 Task: Find connections with filter location Gálvez with filter topic #coachingwith filter profile language Potuguese with filter current company Lupin with filter school BAGALKOT JOBS with filter industry Robotics Engineering with filter service category Commercial Insurance with filter keywords title Bellhop
Action: Mouse moved to (551, 112)
Screenshot: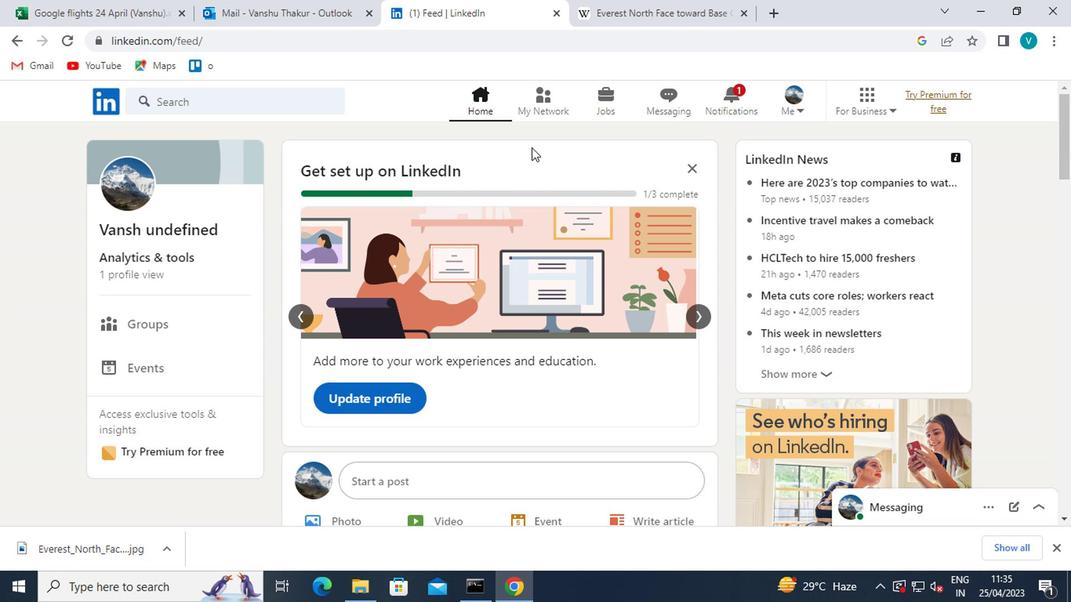 
Action: Mouse pressed left at (551, 112)
Screenshot: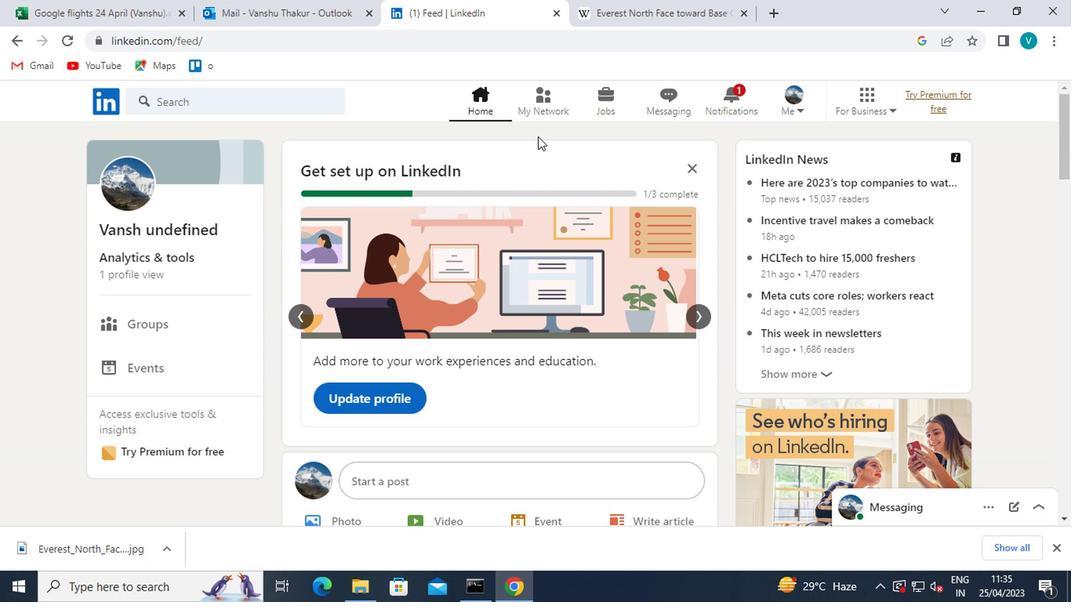 
Action: Mouse moved to (213, 181)
Screenshot: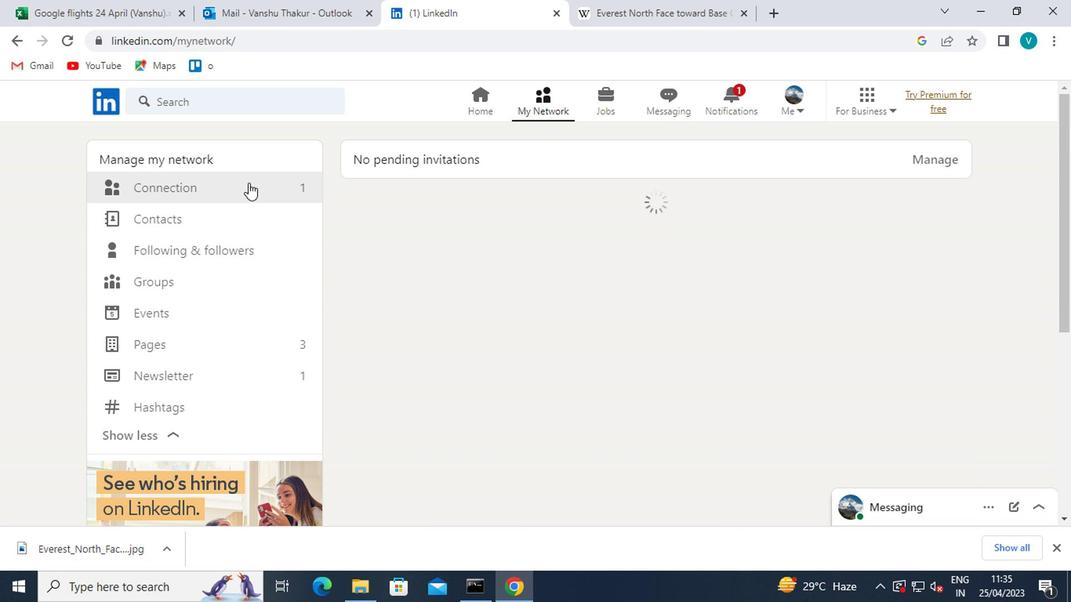 
Action: Mouse pressed left at (213, 181)
Screenshot: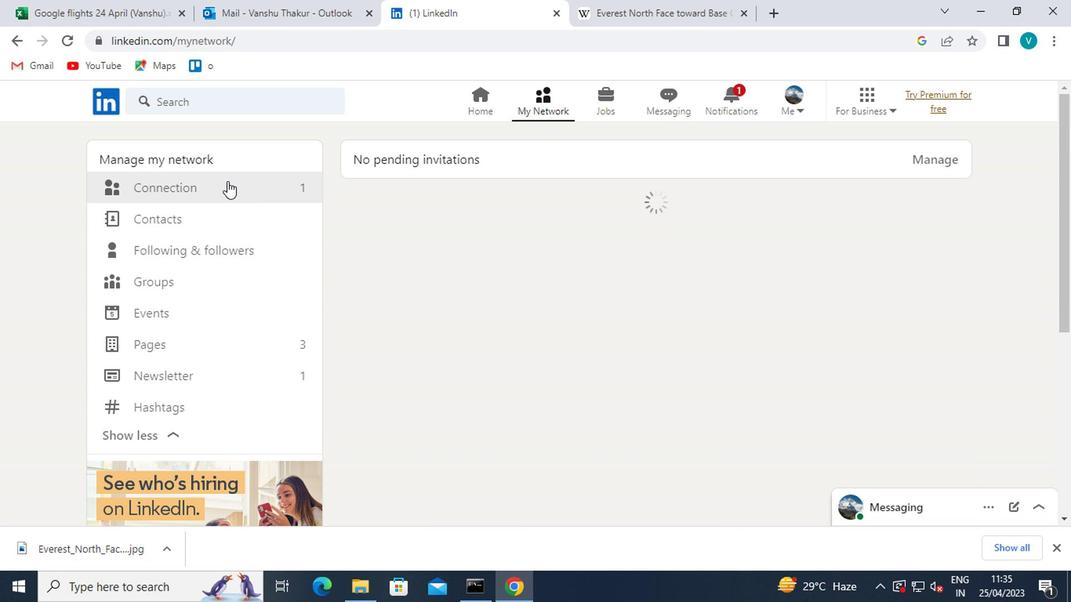 
Action: Mouse moved to (627, 200)
Screenshot: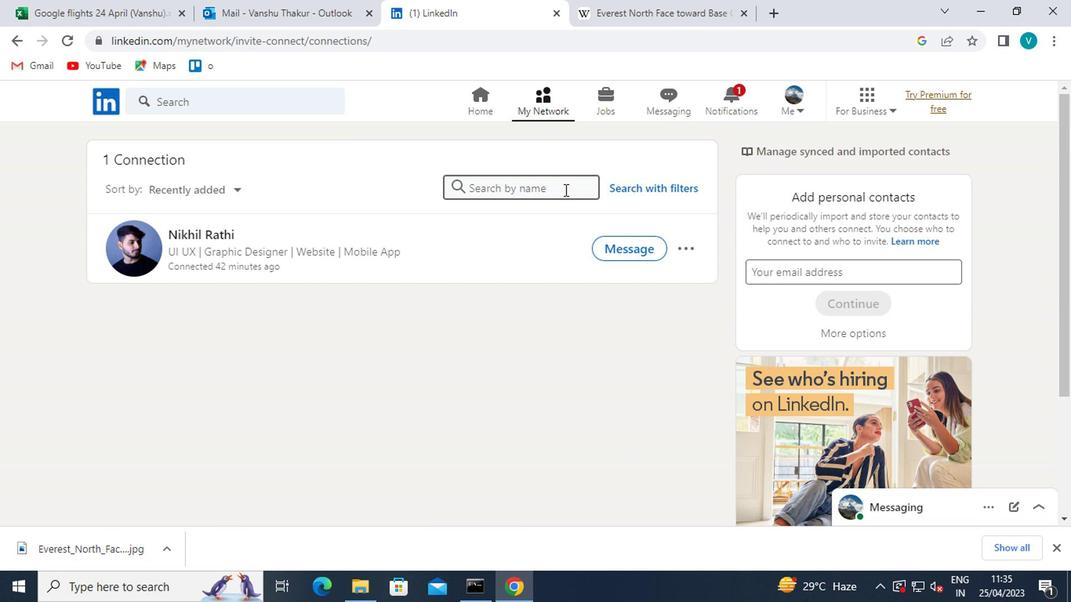 
Action: Mouse pressed left at (627, 200)
Screenshot: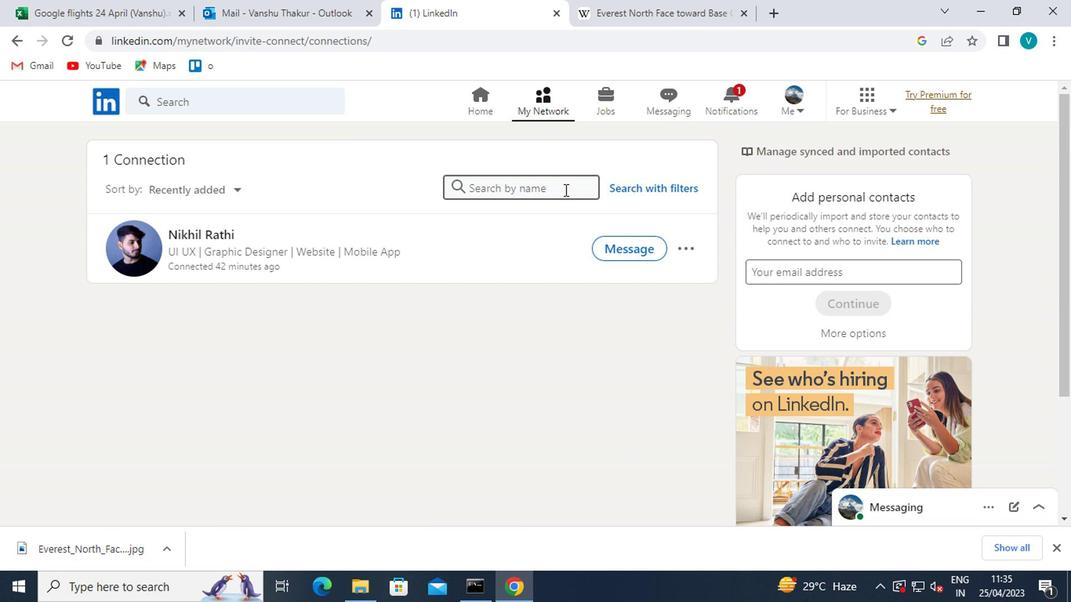 
Action: Mouse moved to (635, 194)
Screenshot: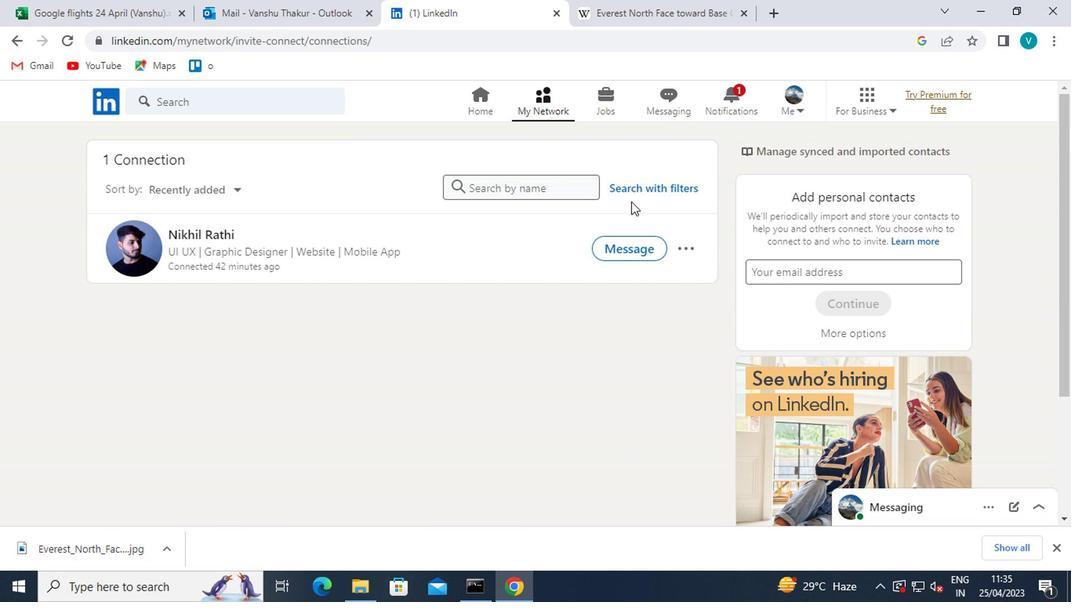 
Action: Mouse pressed left at (635, 194)
Screenshot: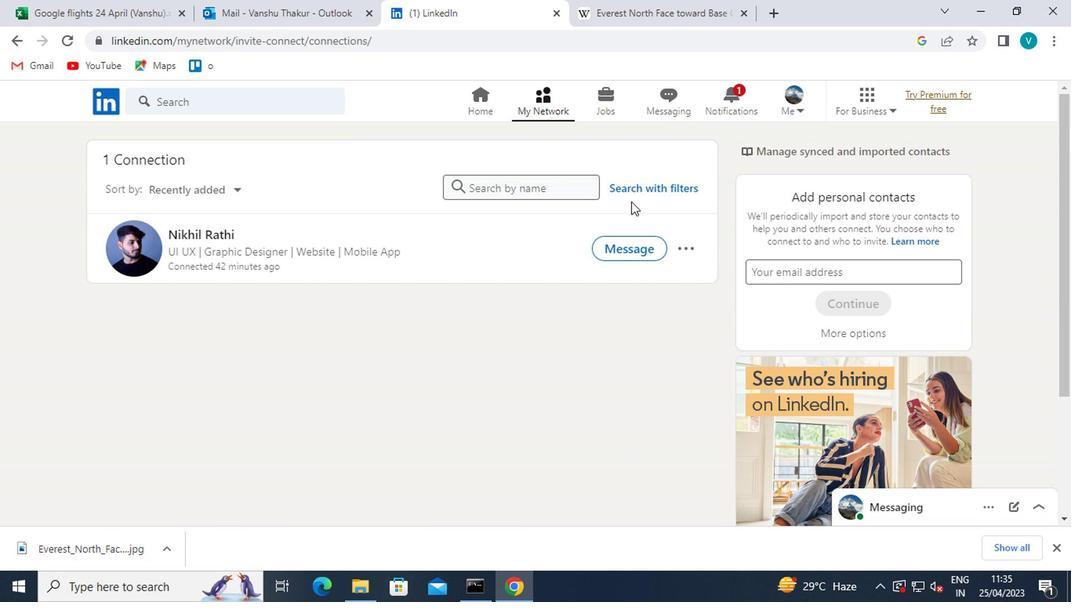 
Action: Mouse moved to (498, 135)
Screenshot: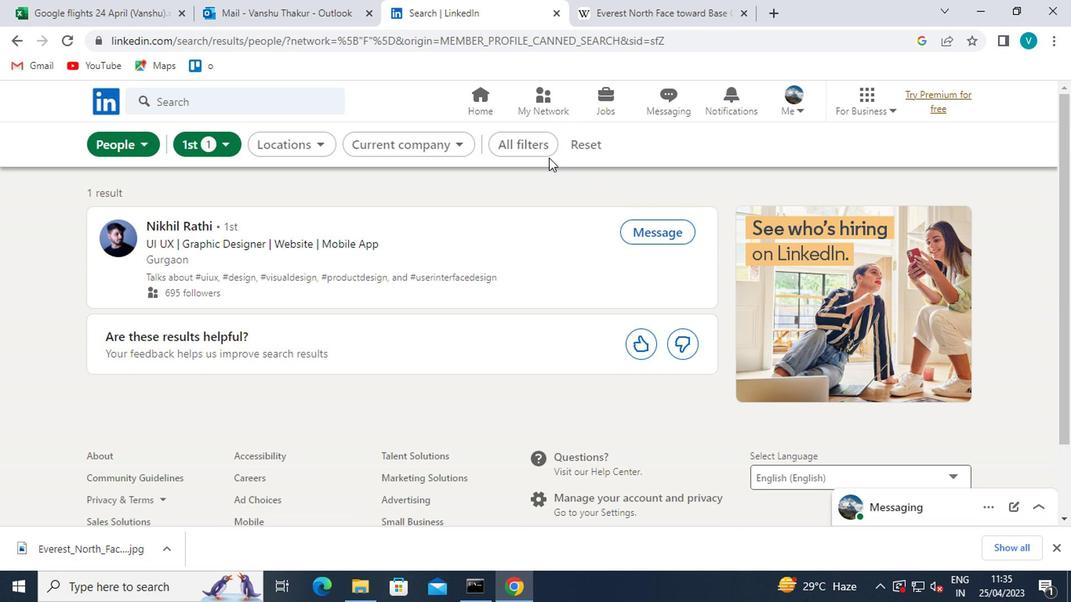 
Action: Mouse pressed left at (498, 135)
Screenshot: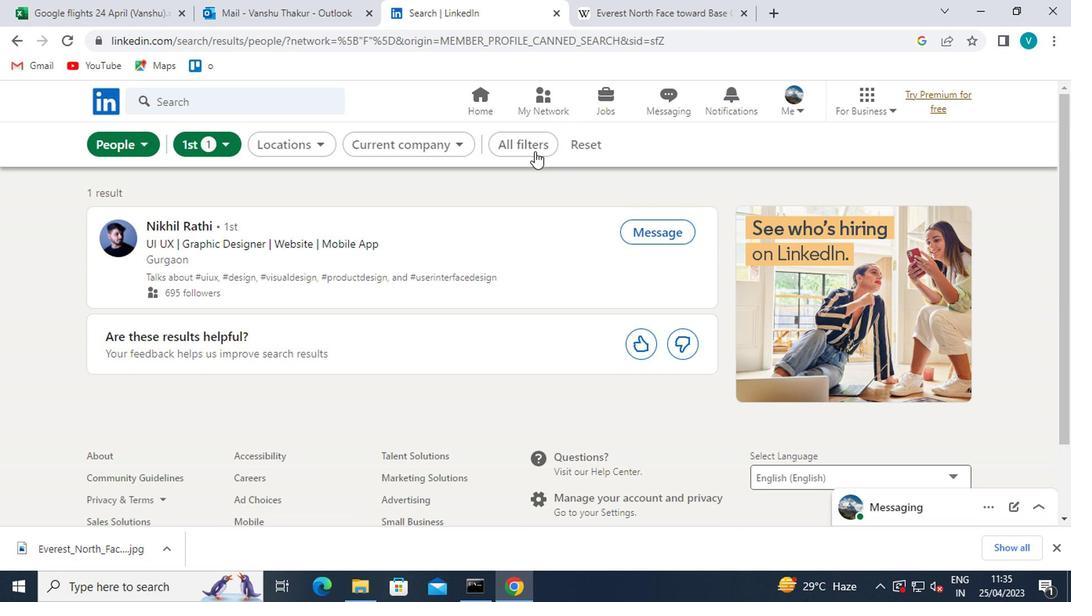 
Action: Mouse moved to (821, 375)
Screenshot: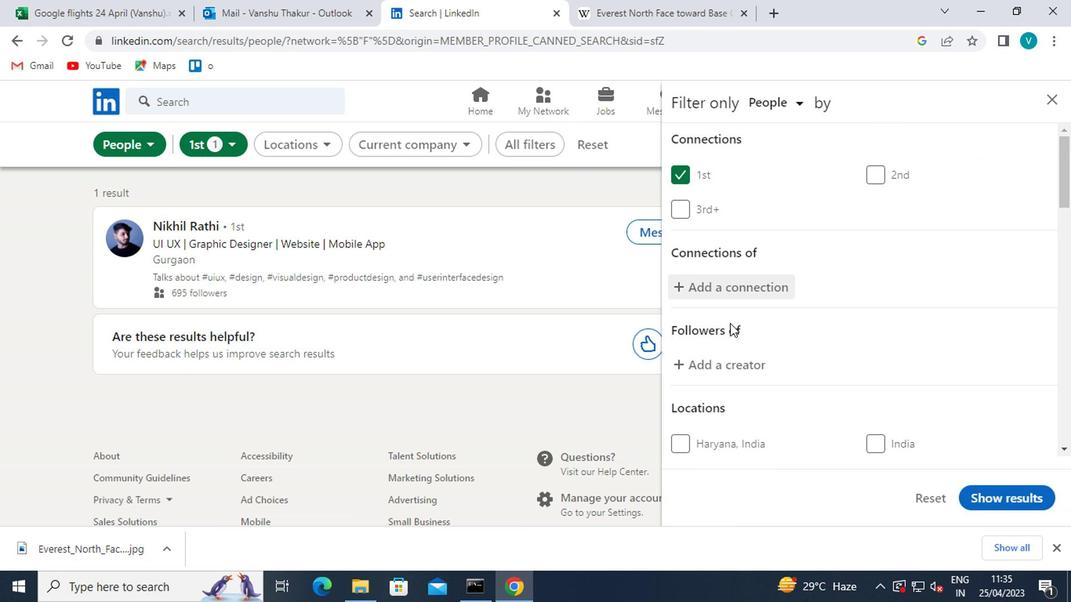 
Action: Mouse scrolled (821, 374) with delta (0, -1)
Screenshot: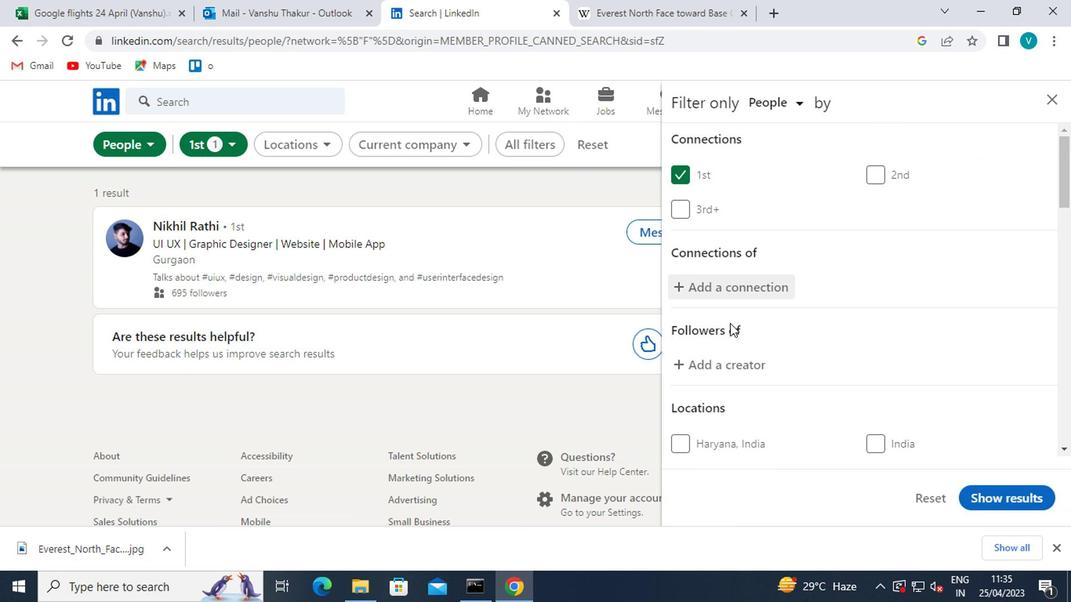 
Action: Mouse moved to (822, 376)
Screenshot: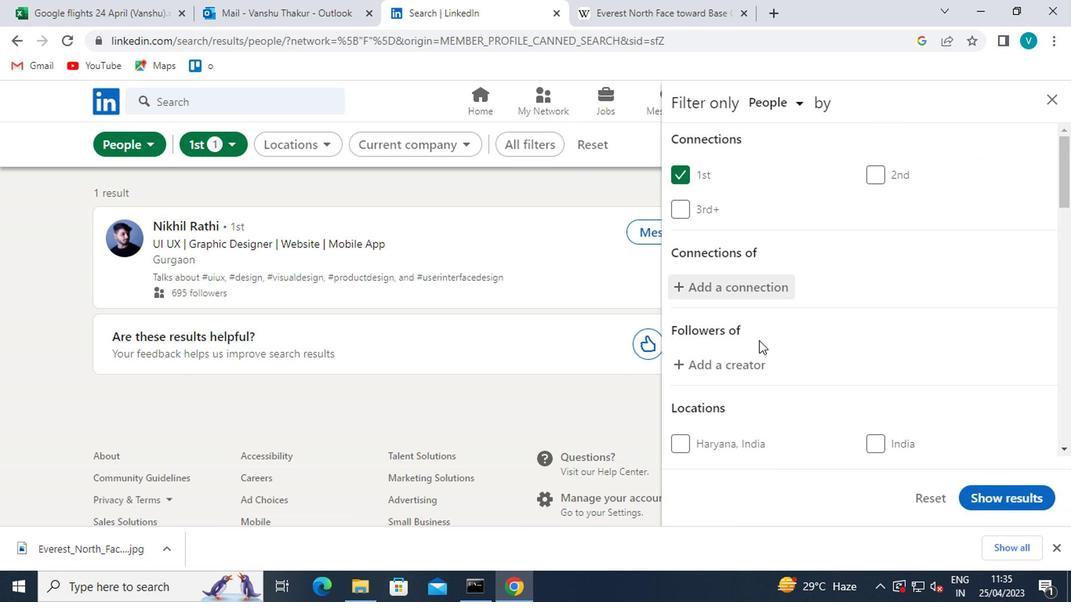 
Action: Mouse scrolled (822, 376) with delta (0, 0)
Screenshot: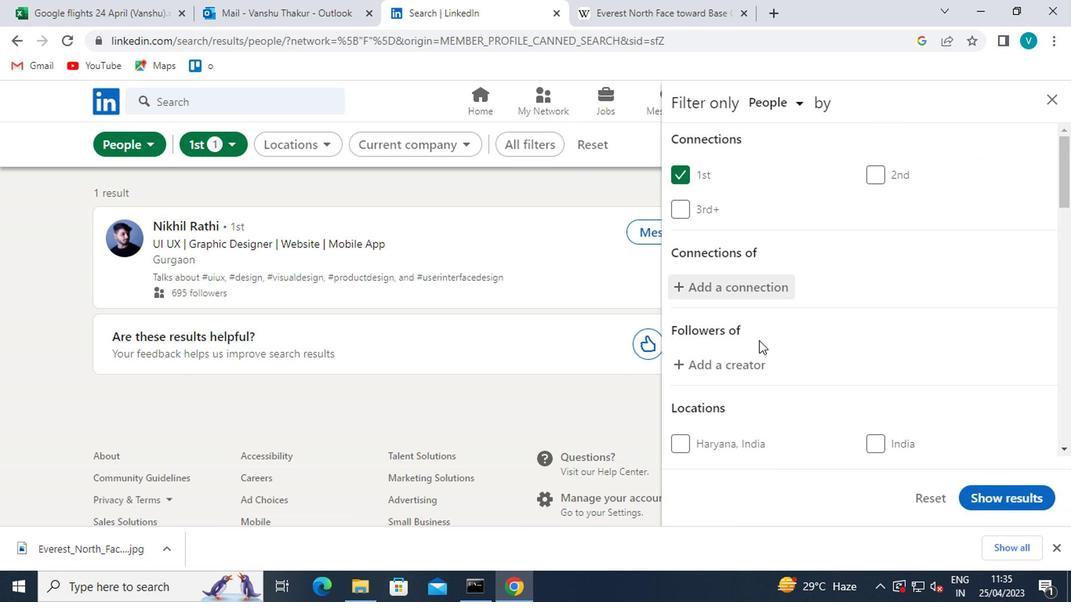 
Action: Mouse moved to (824, 378)
Screenshot: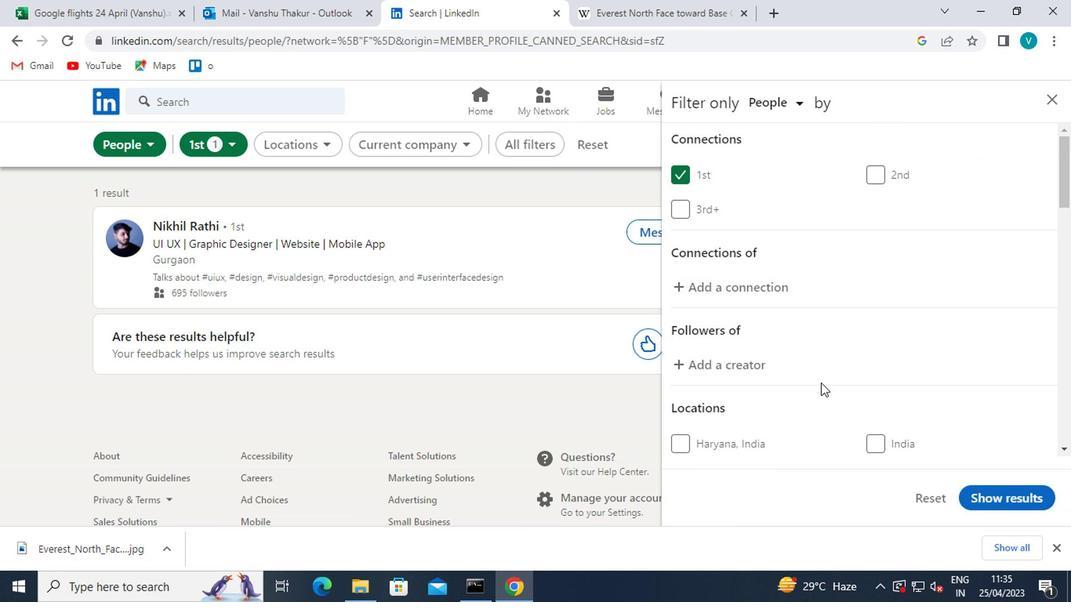 
Action: Mouse scrolled (824, 377) with delta (0, 0)
Screenshot: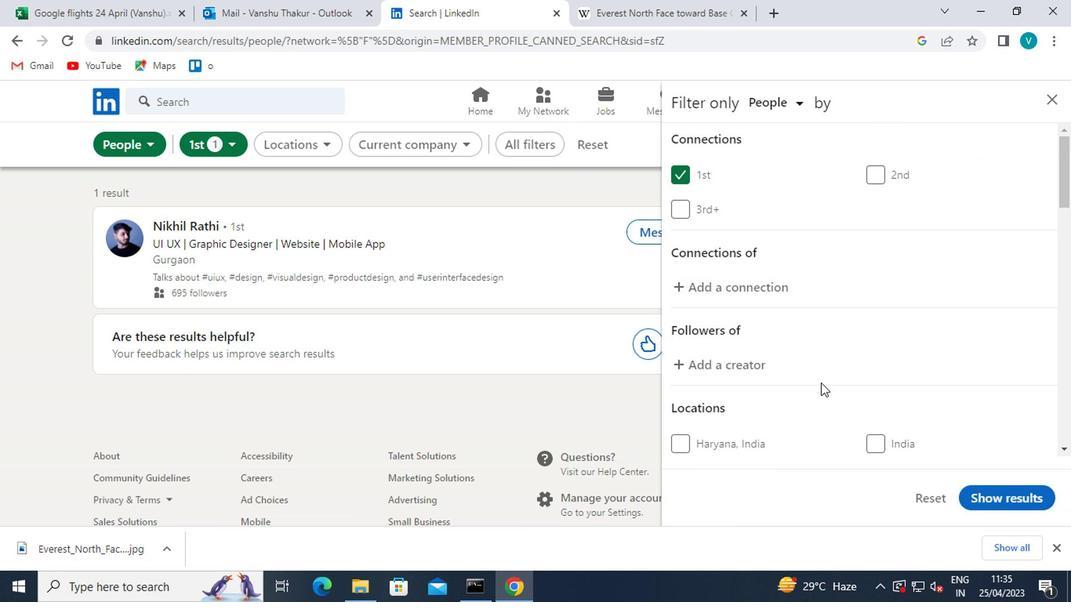 
Action: Mouse moved to (718, 273)
Screenshot: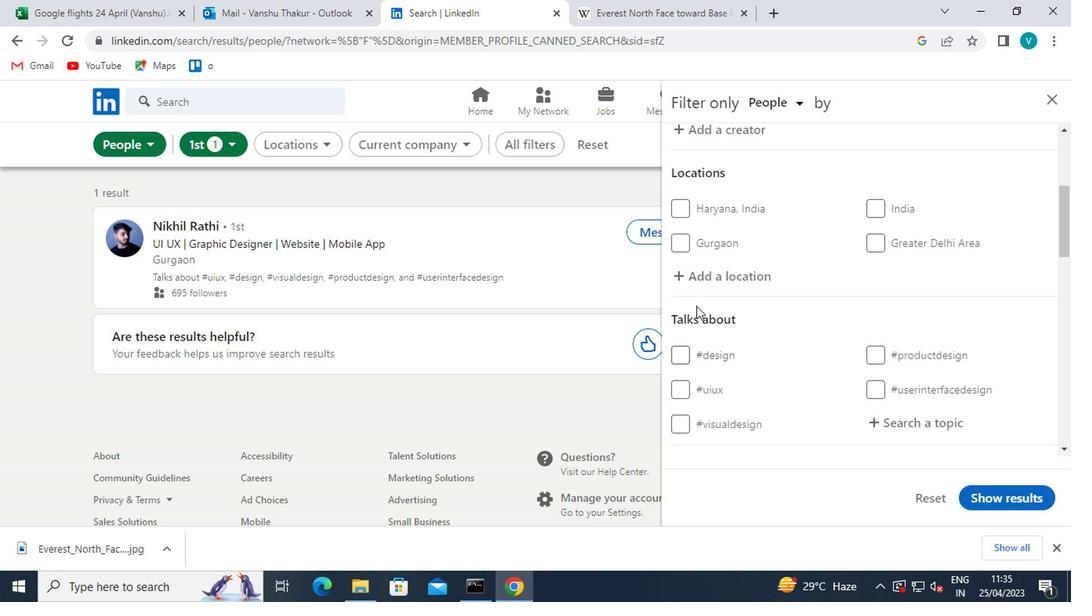 
Action: Mouse pressed left at (718, 273)
Screenshot: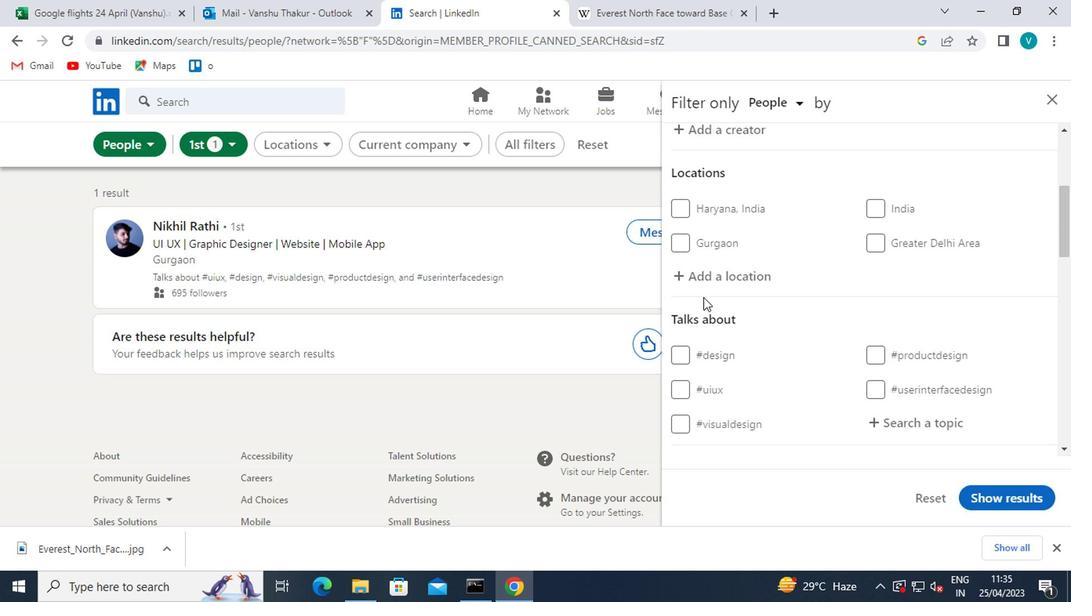 
Action: Mouse moved to (694, 258)
Screenshot: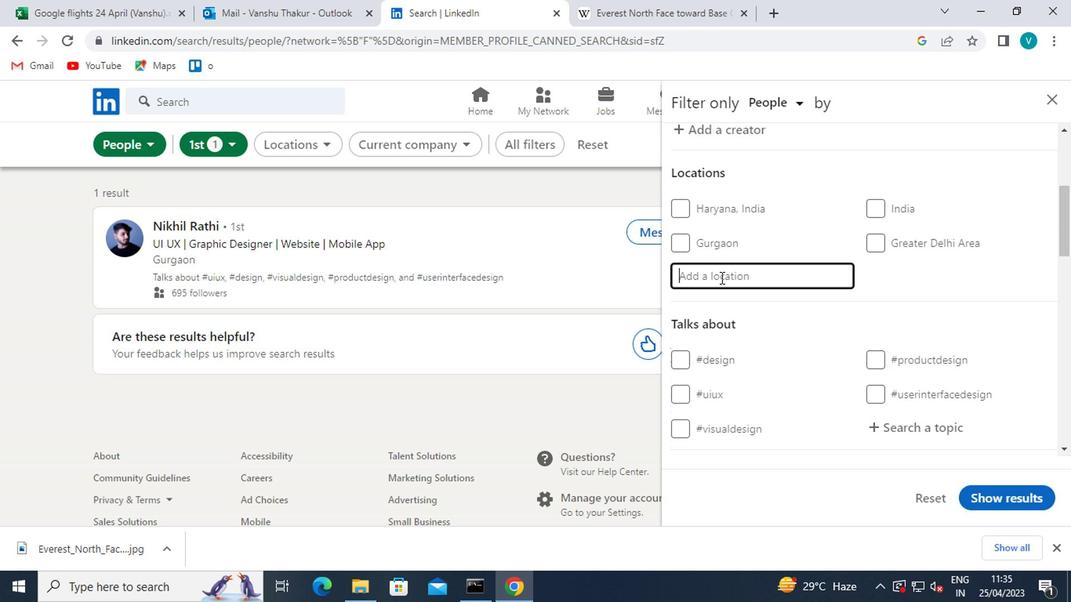 
Action: Key pressed <Key.shift>GALVEZ
Screenshot: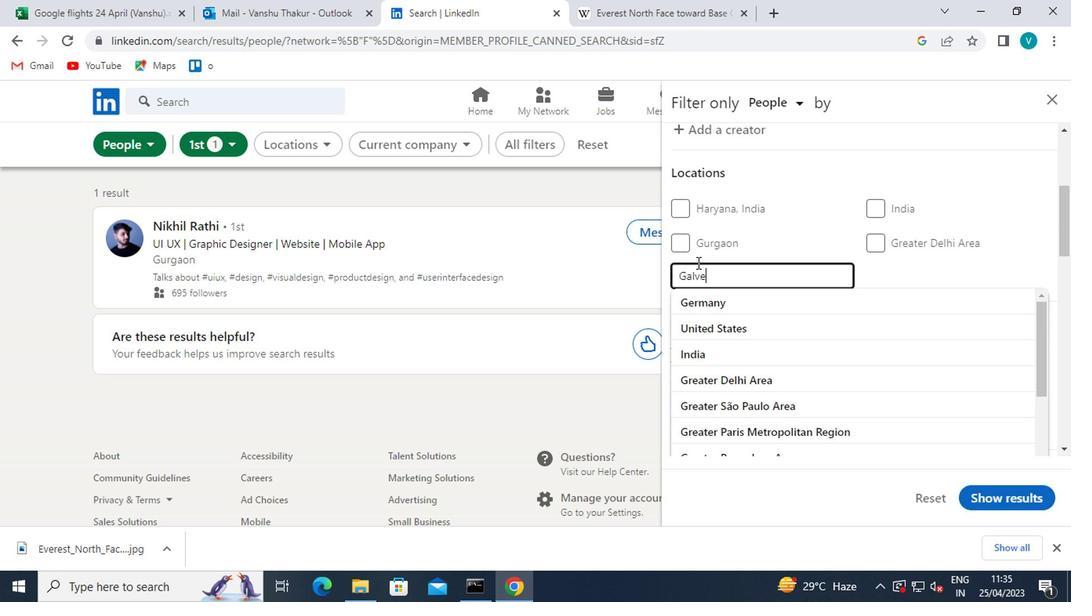
Action: Mouse moved to (755, 321)
Screenshot: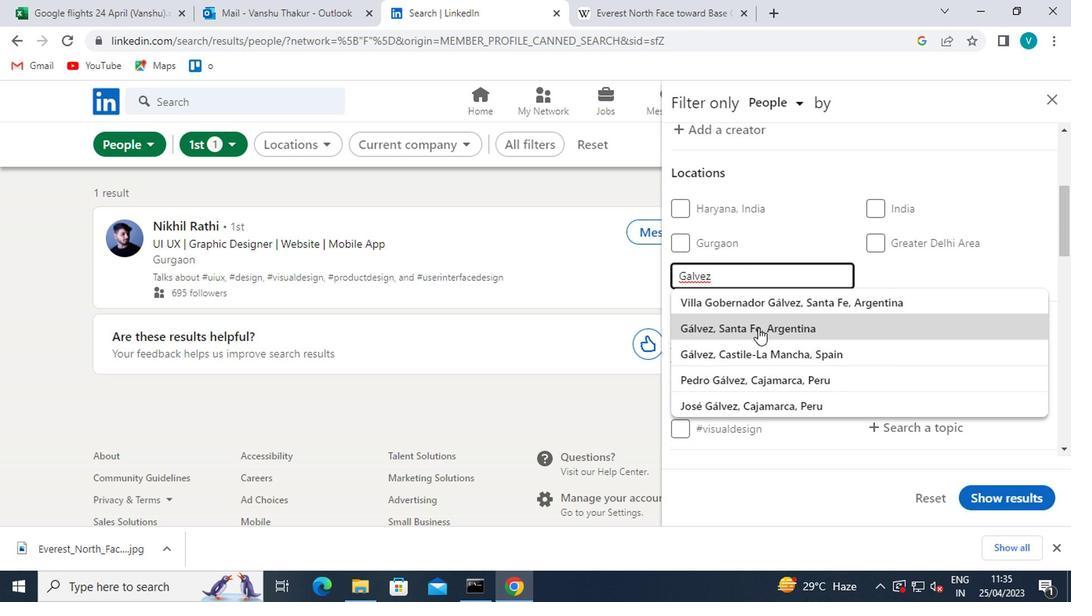 
Action: Mouse pressed left at (755, 321)
Screenshot: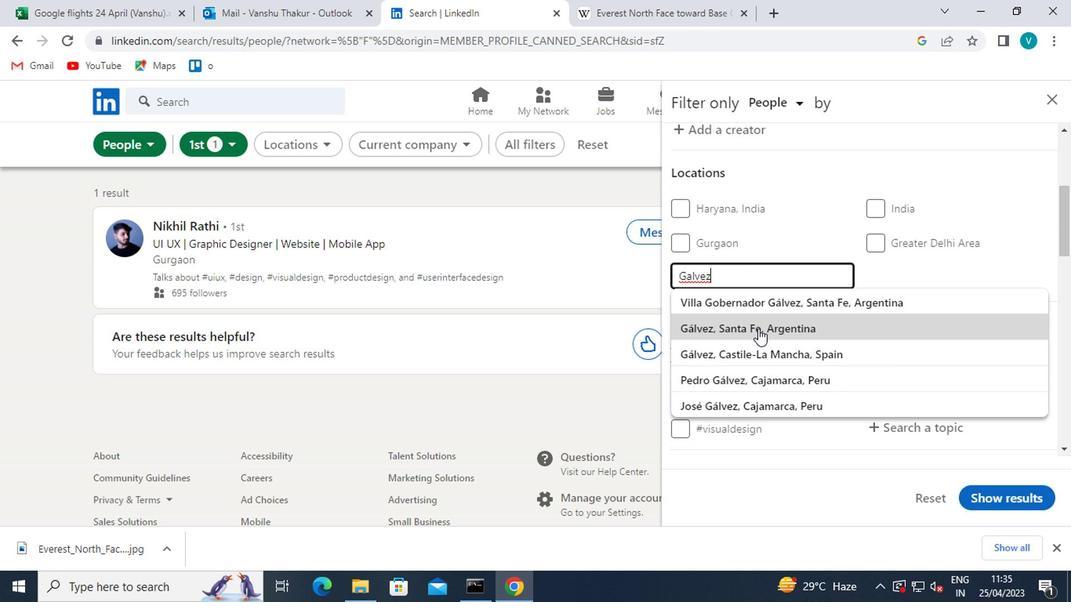 
Action: Mouse moved to (830, 334)
Screenshot: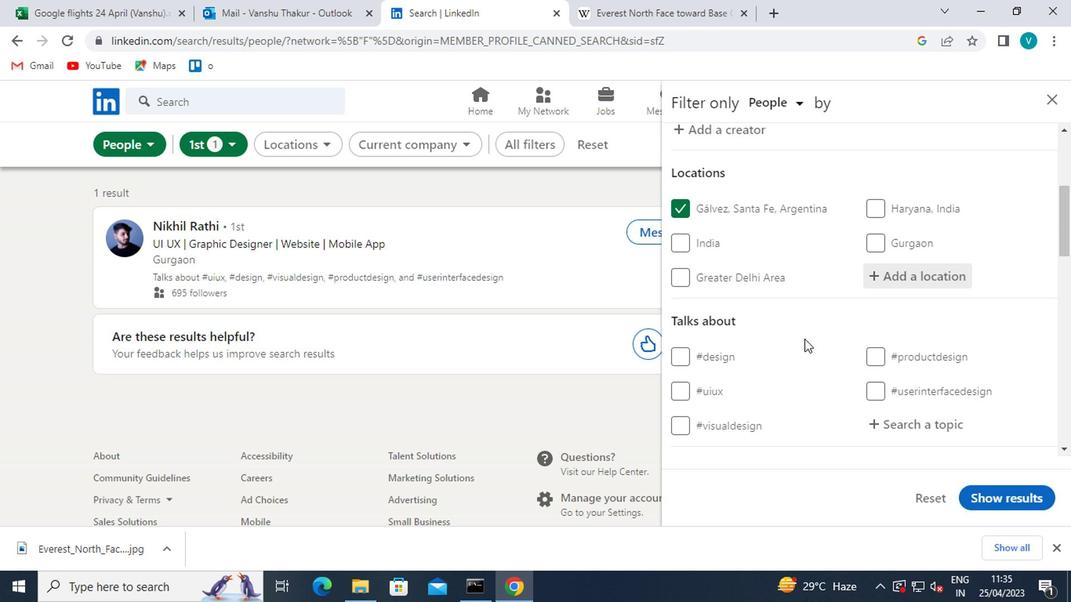
Action: Mouse scrolled (830, 333) with delta (0, 0)
Screenshot: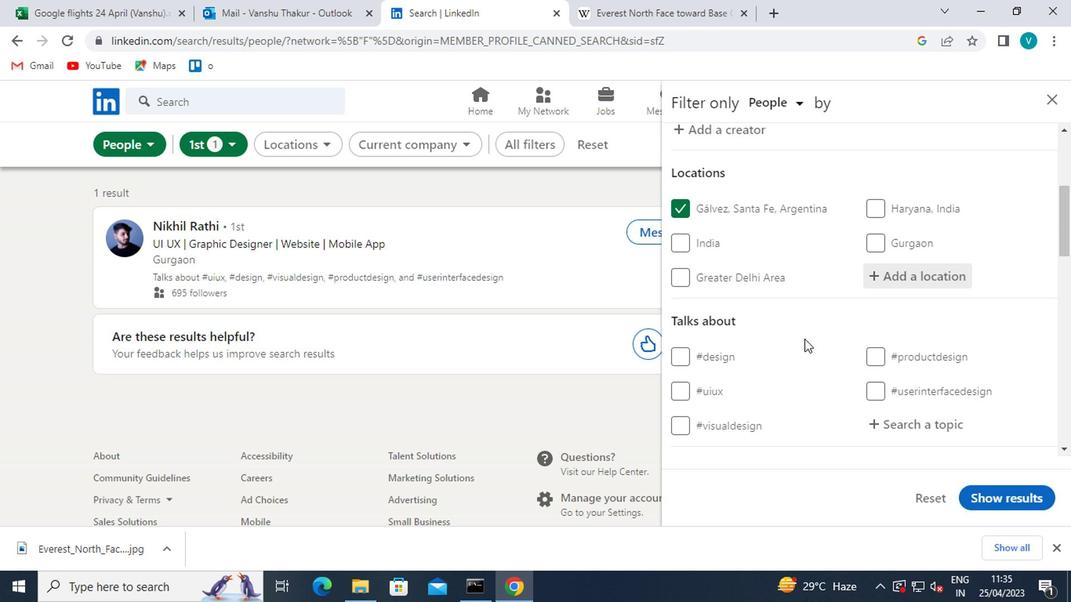 
Action: Mouse moved to (830, 334)
Screenshot: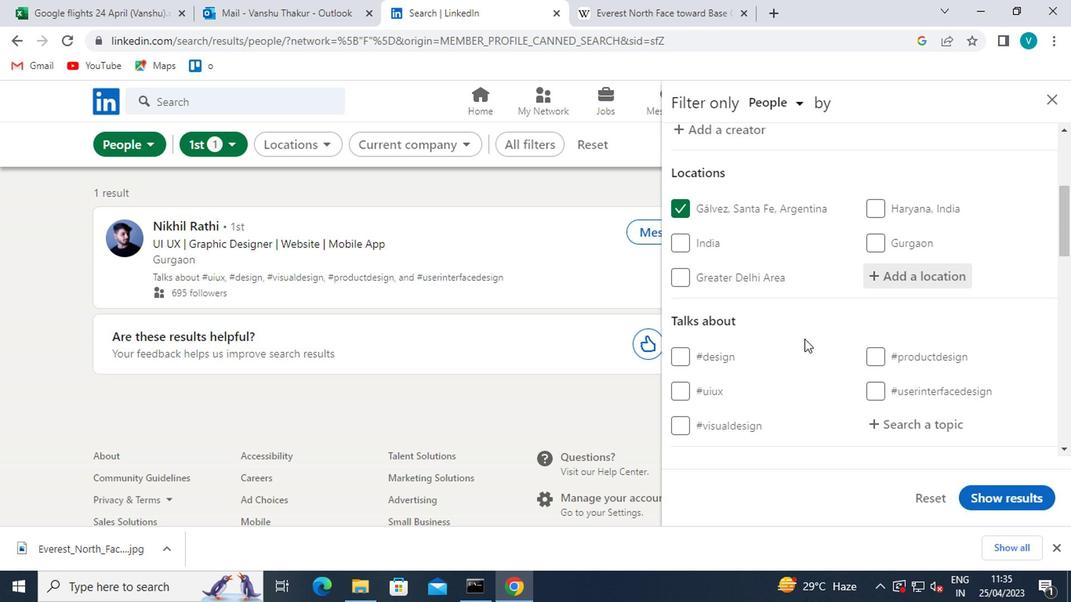 
Action: Mouse scrolled (830, 333) with delta (0, 0)
Screenshot: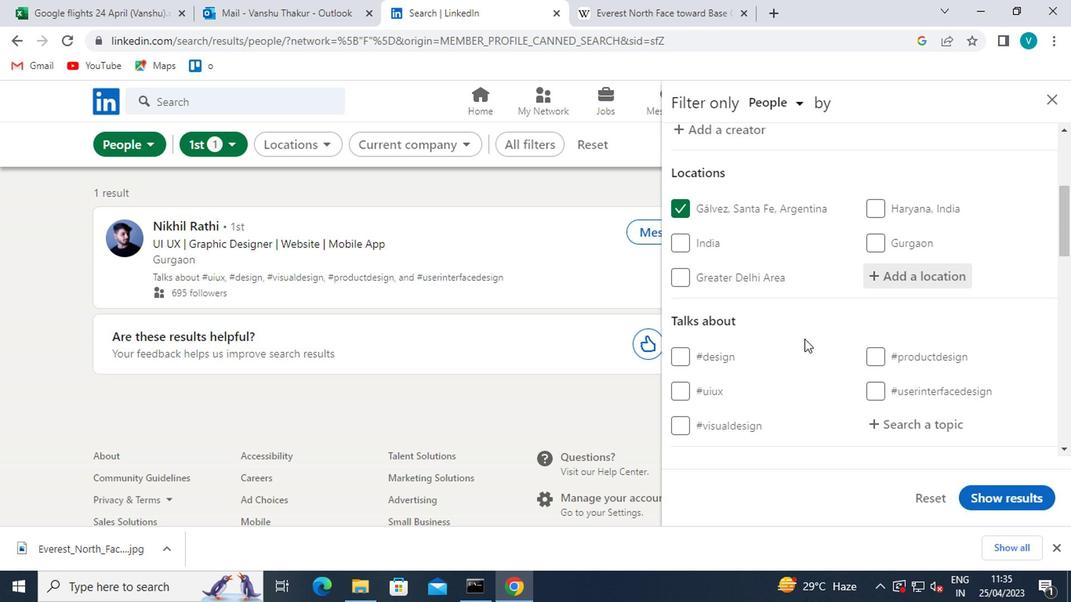 
Action: Mouse moved to (922, 271)
Screenshot: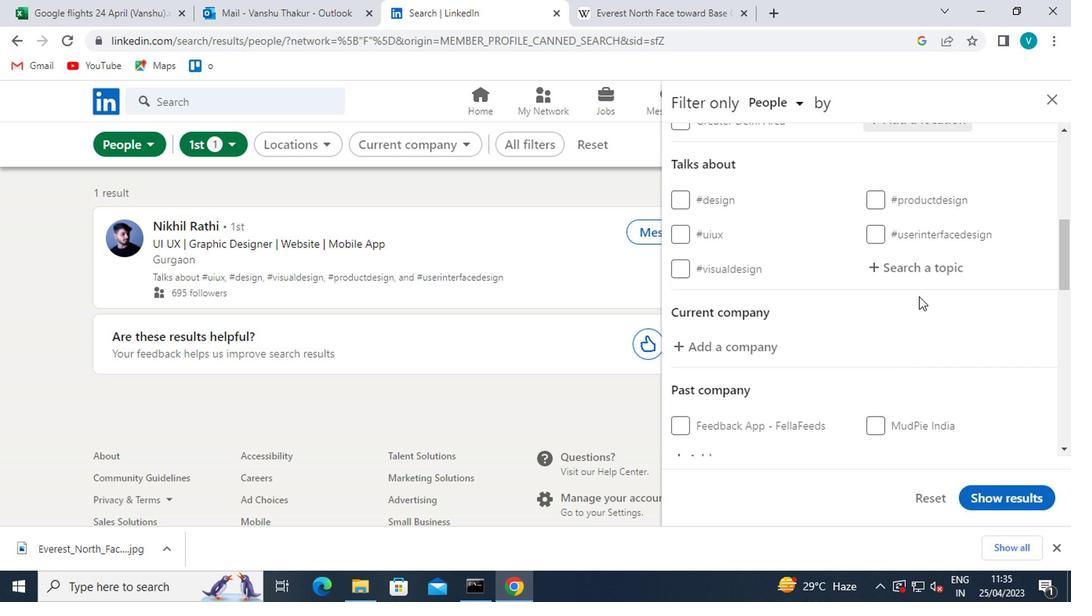 
Action: Mouse pressed left at (922, 271)
Screenshot: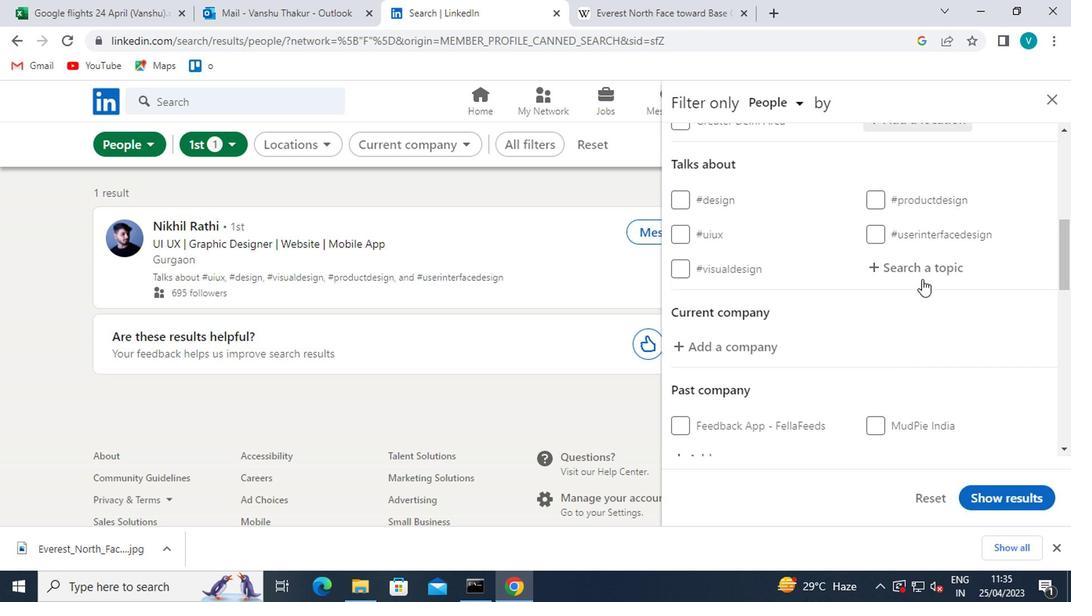 
Action: Key pressed <Key.shift>#COACHINGWITH
Screenshot: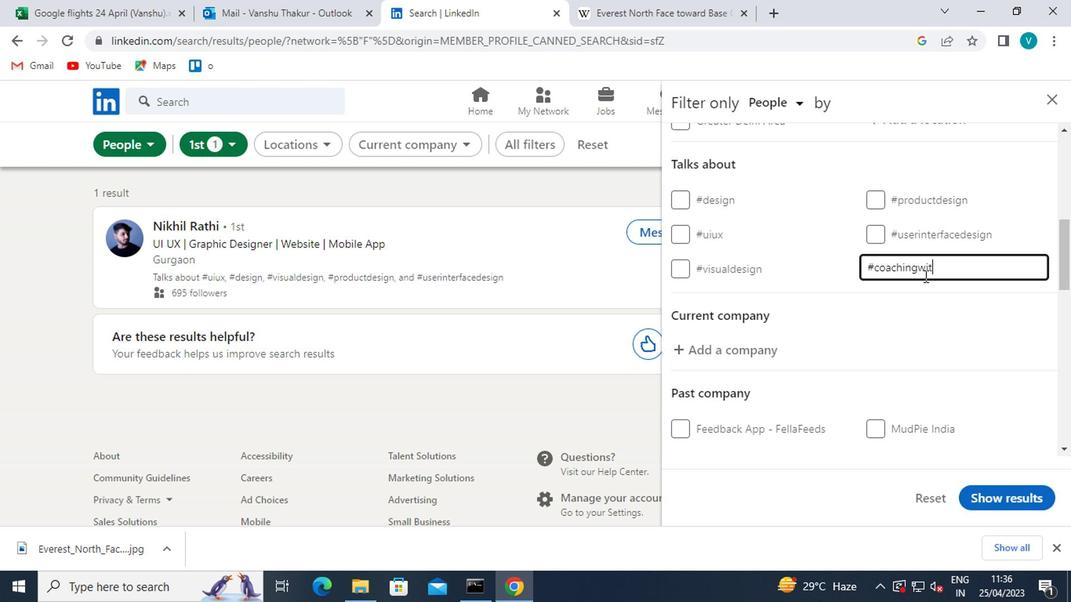 
Action: Mouse moved to (932, 302)
Screenshot: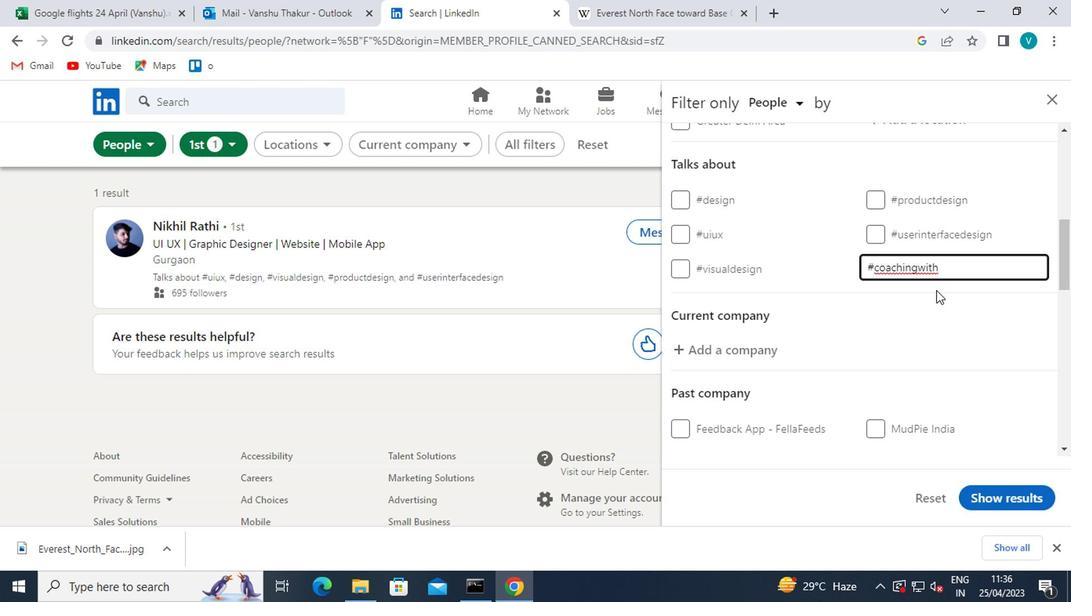 
Action: Mouse pressed left at (932, 302)
Screenshot: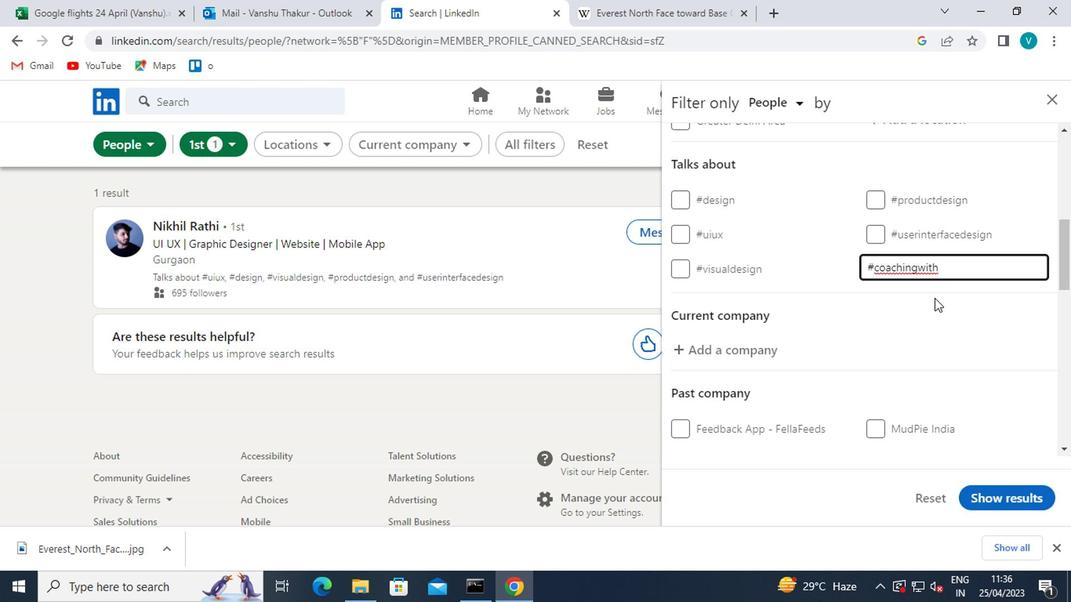 
Action: Mouse moved to (930, 304)
Screenshot: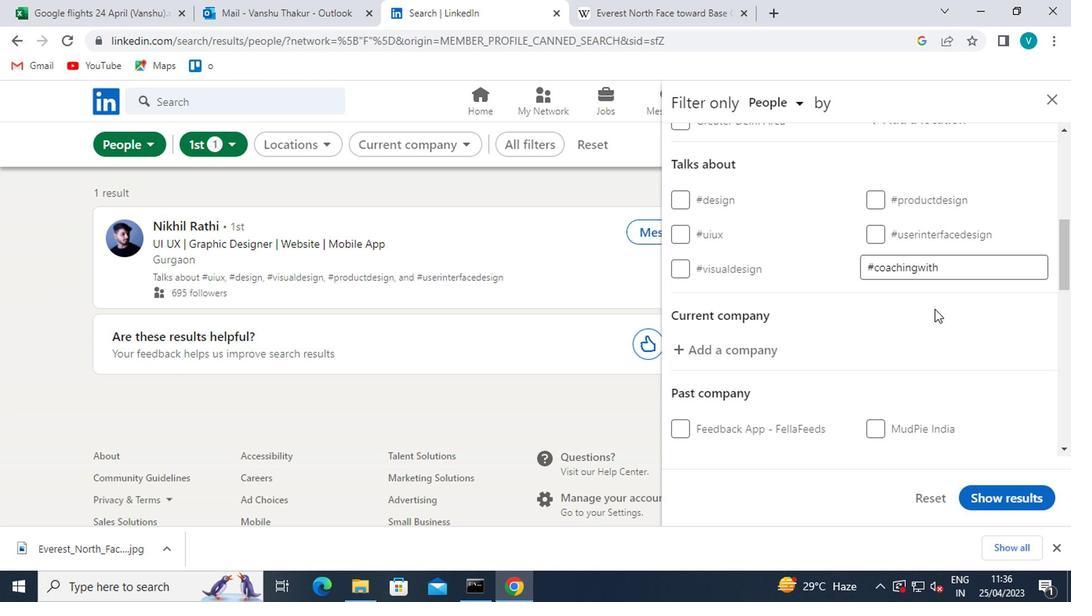 
Action: Mouse scrolled (930, 303) with delta (0, -1)
Screenshot: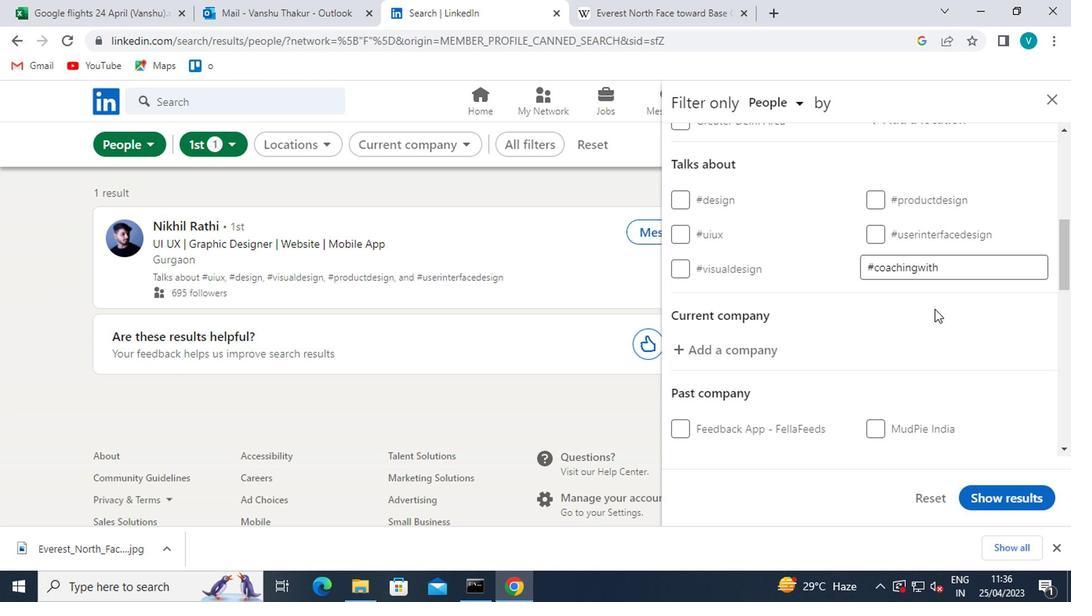 
Action: Mouse moved to (912, 307)
Screenshot: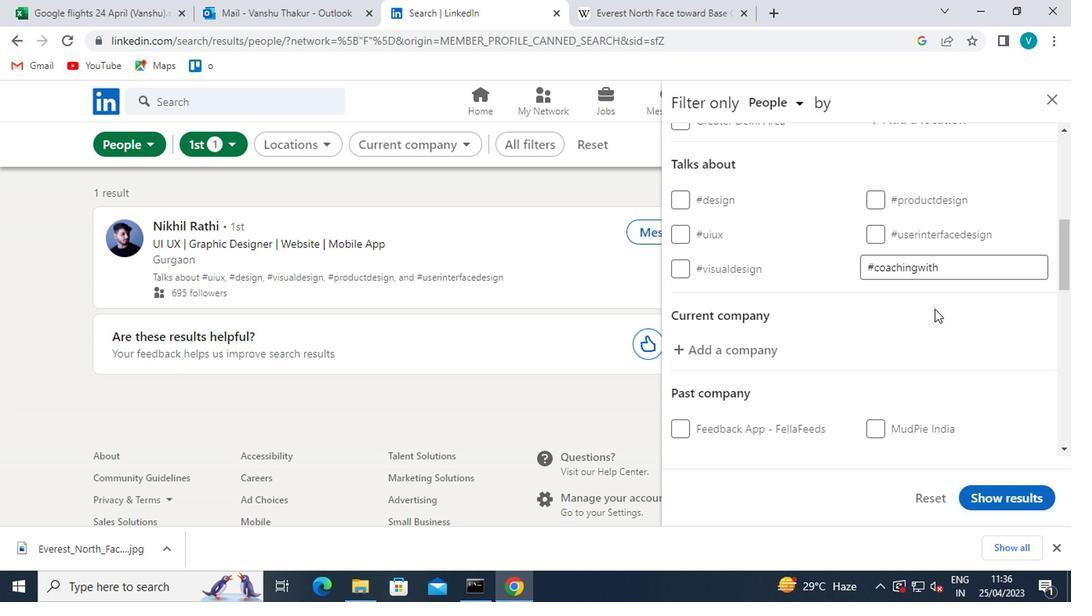 
Action: Mouse scrolled (912, 306) with delta (0, 0)
Screenshot: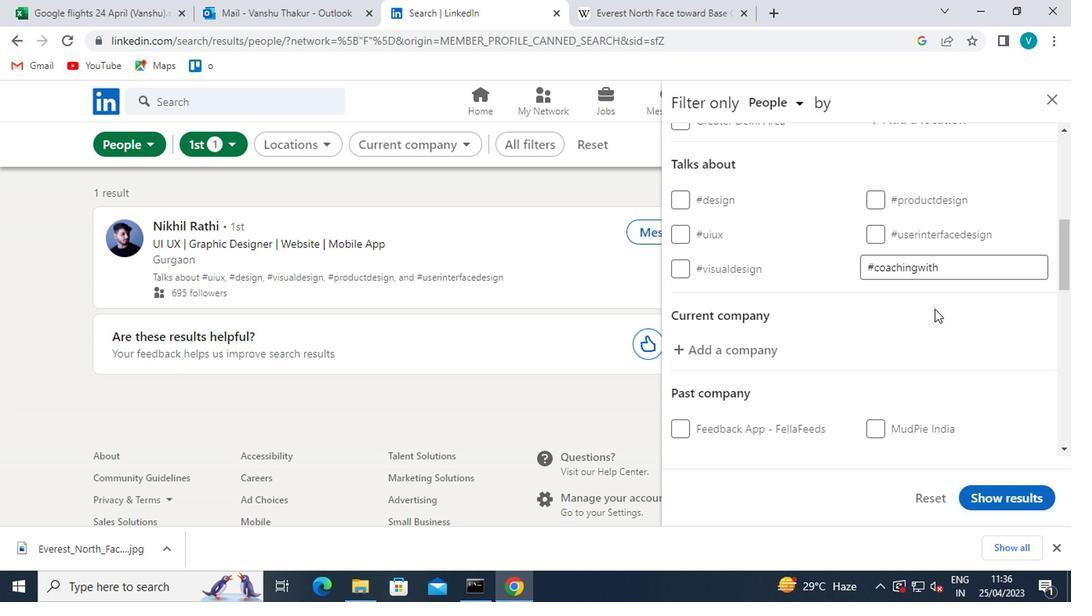 
Action: Mouse moved to (846, 317)
Screenshot: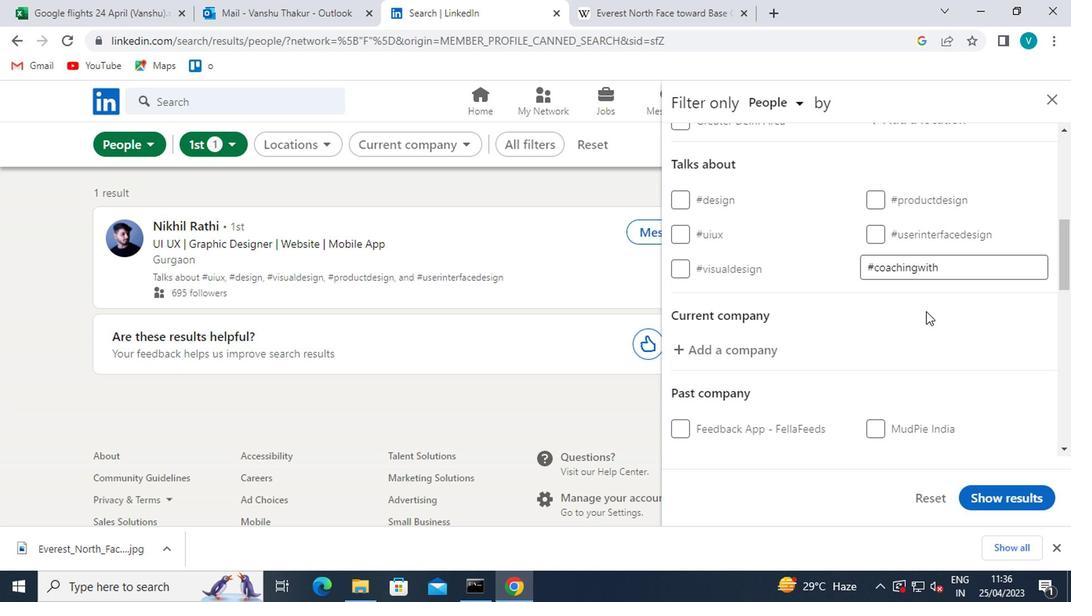 
Action: Mouse scrolled (846, 316) with delta (0, -1)
Screenshot: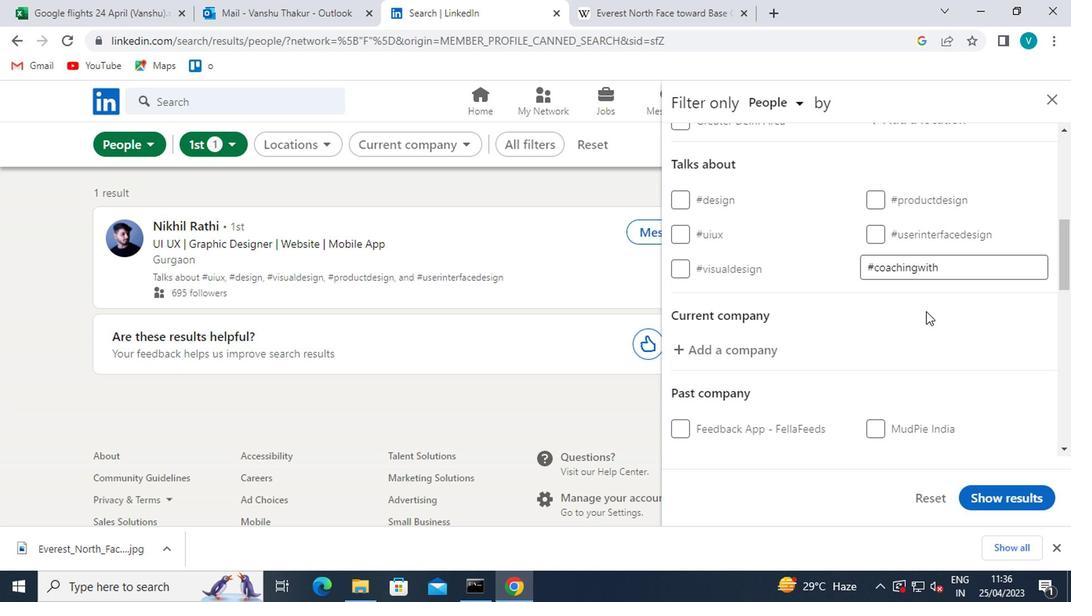 
Action: Mouse moved to (832, 320)
Screenshot: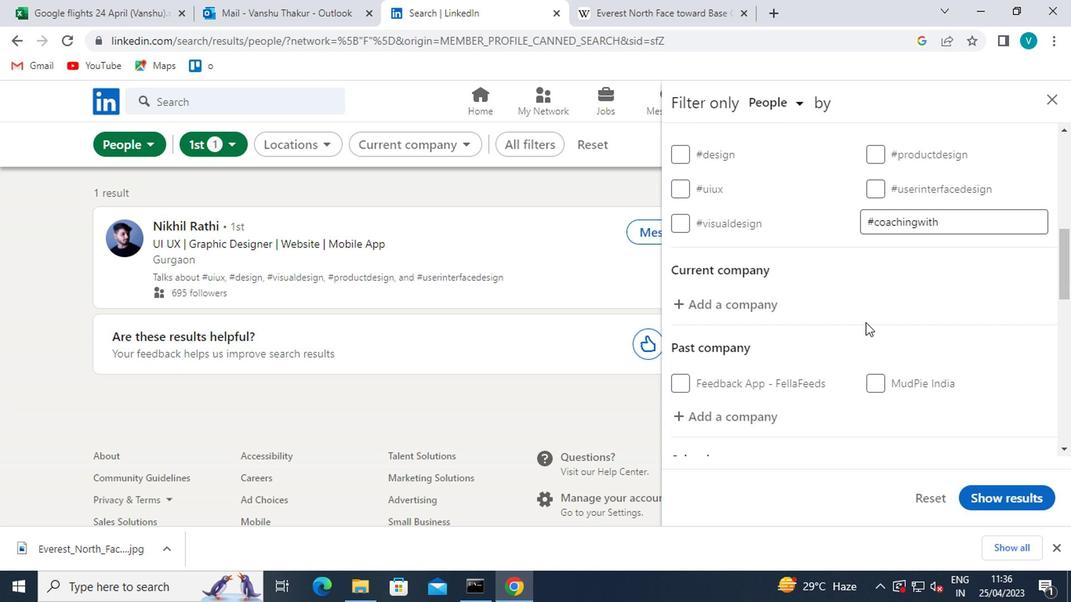 
Action: Mouse scrolled (832, 320) with delta (0, 0)
Screenshot: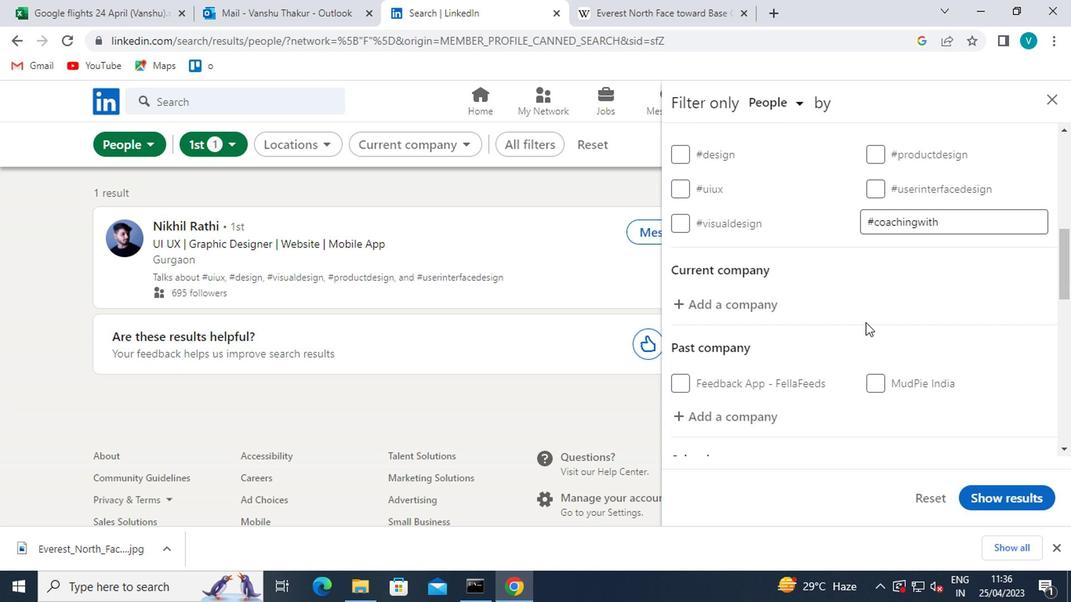 
Action: Mouse moved to (829, 323)
Screenshot: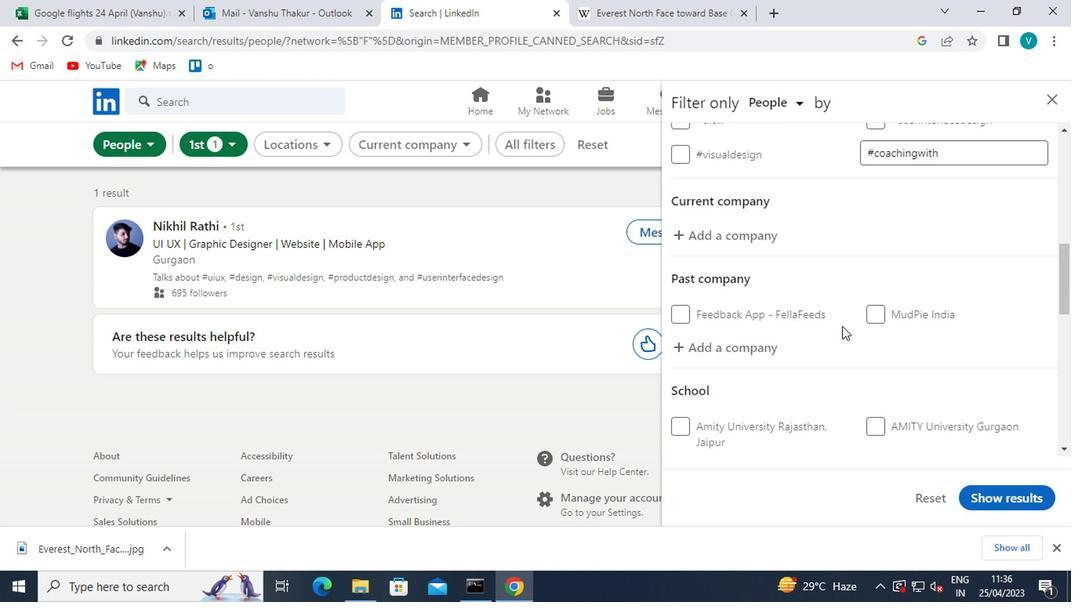 
Action: Mouse scrolled (829, 322) with delta (0, 0)
Screenshot: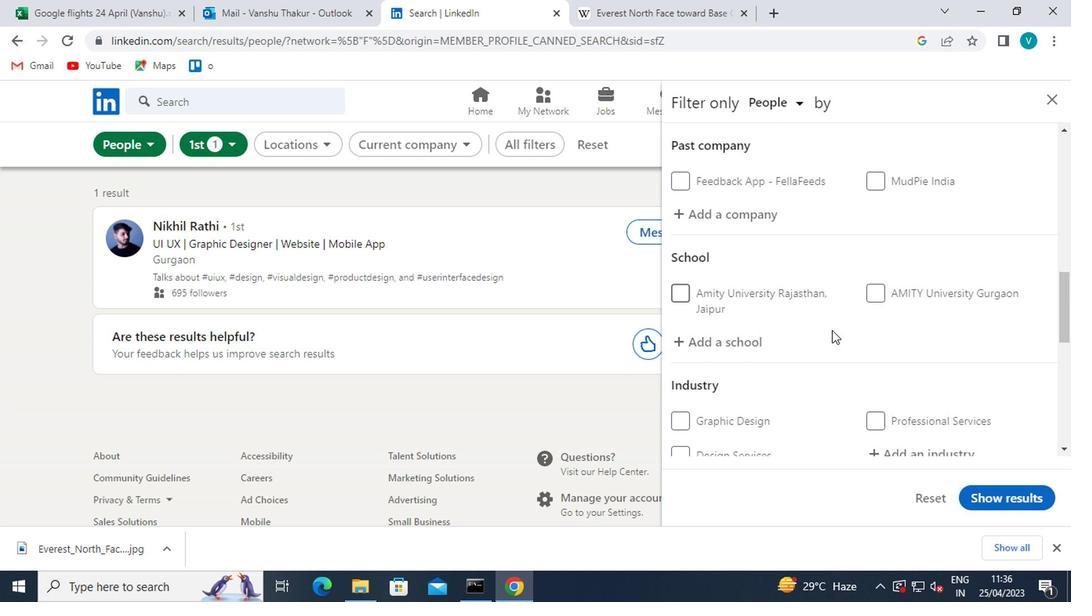 
Action: Mouse scrolled (829, 322) with delta (0, 0)
Screenshot: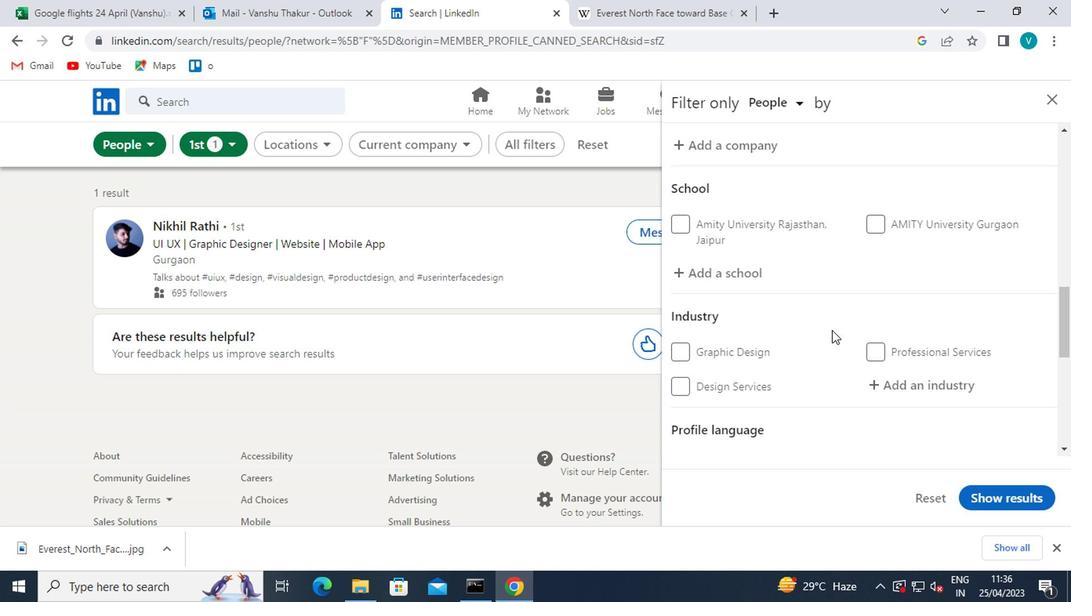 
Action: Mouse scrolled (829, 323) with delta (0, 0)
Screenshot: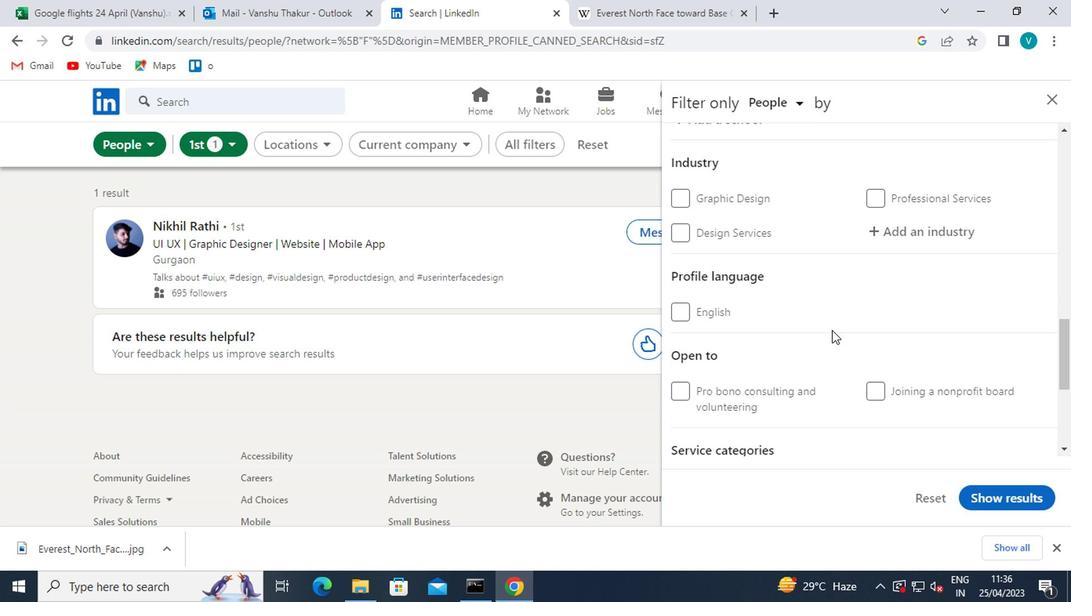 
Action: Mouse scrolled (829, 323) with delta (0, 0)
Screenshot: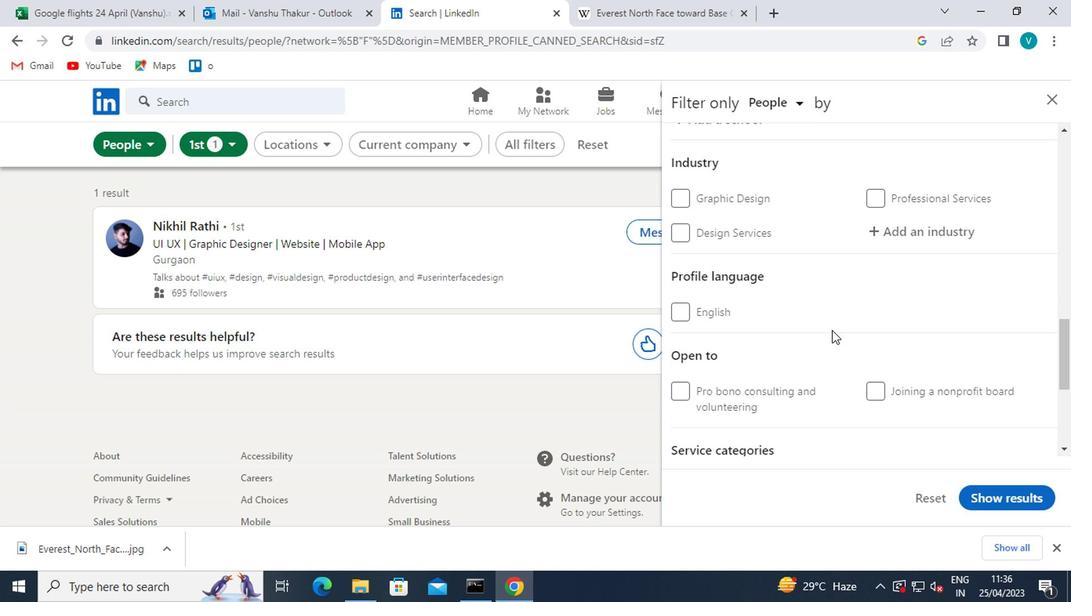 
Action: Mouse scrolled (829, 323) with delta (0, 0)
Screenshot: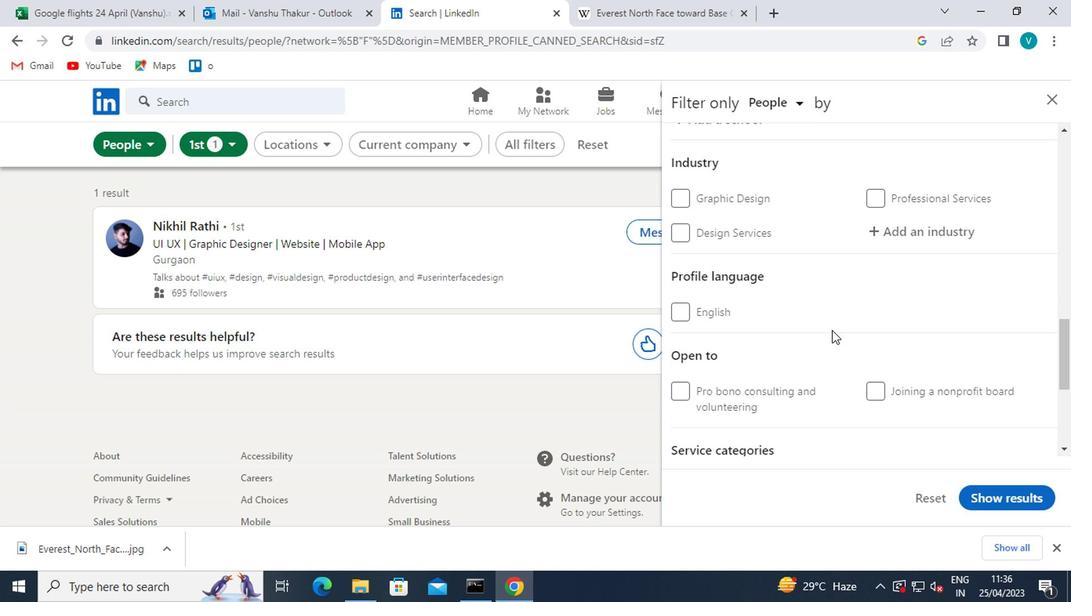 
Action: Mouse scrolled (829, 323) with delta (0, 0)
Screenshot: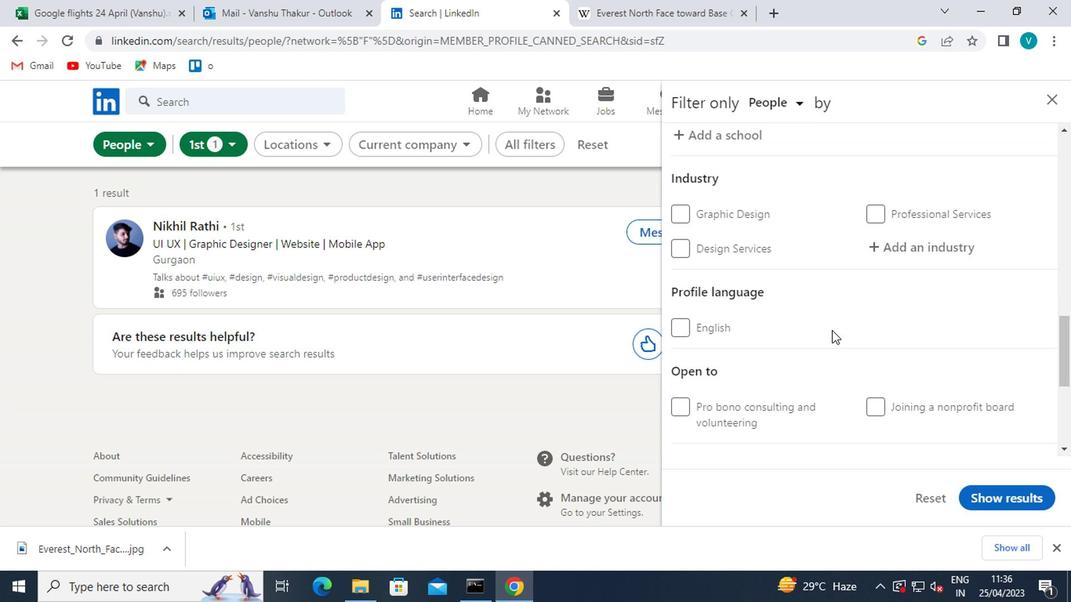 
Action: Mouse scrolled (829, 323) with delta (0, 0)
Screenshot: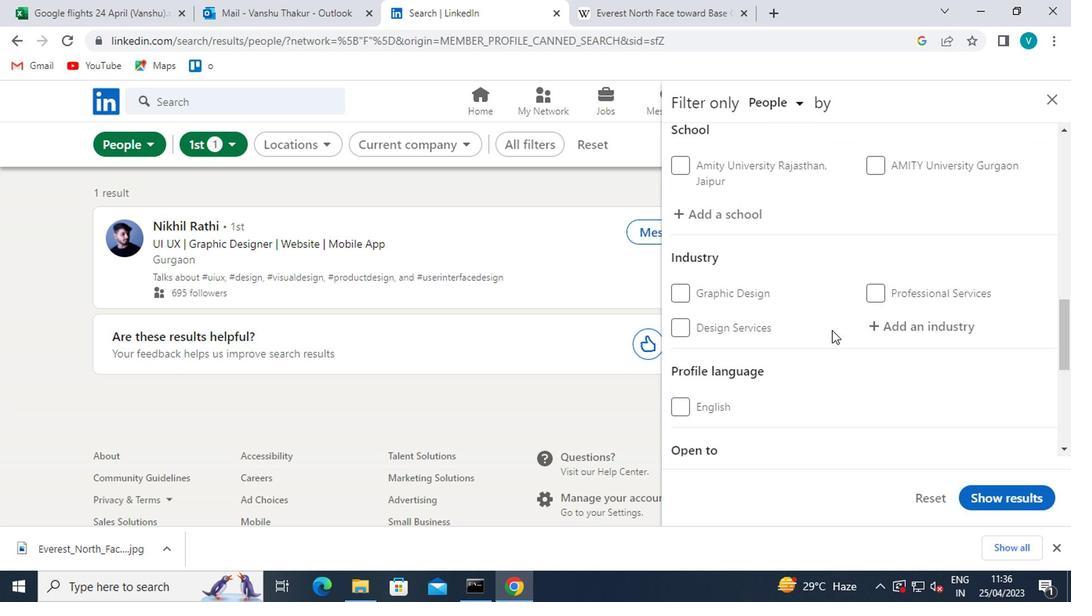 
Action: Mouse moved to (736, 278)
Screenshot: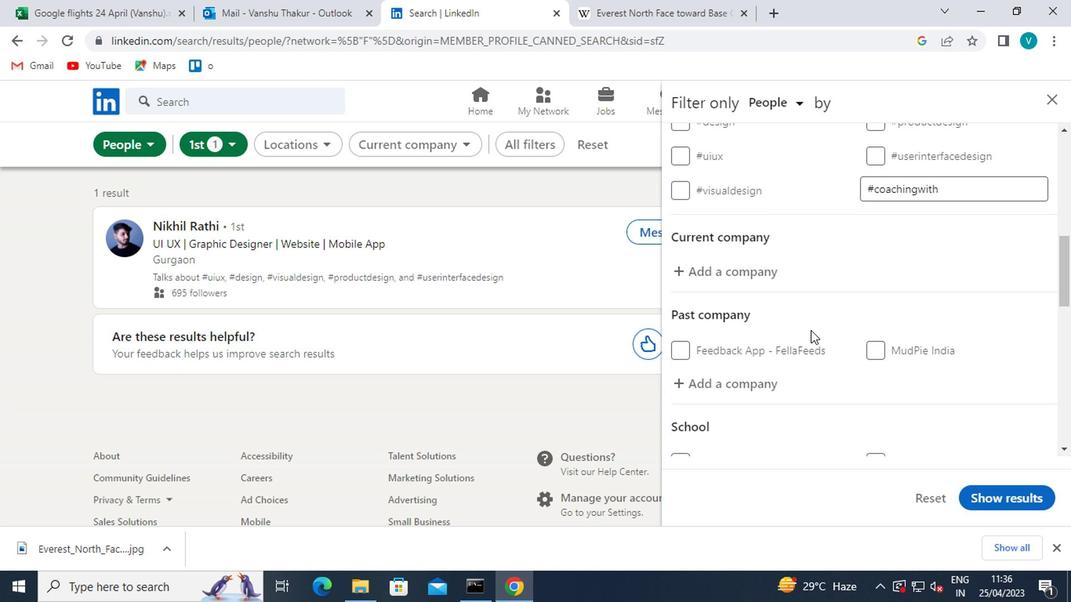 
Action: Mouse pressed left at (736, 278)
Screenshot: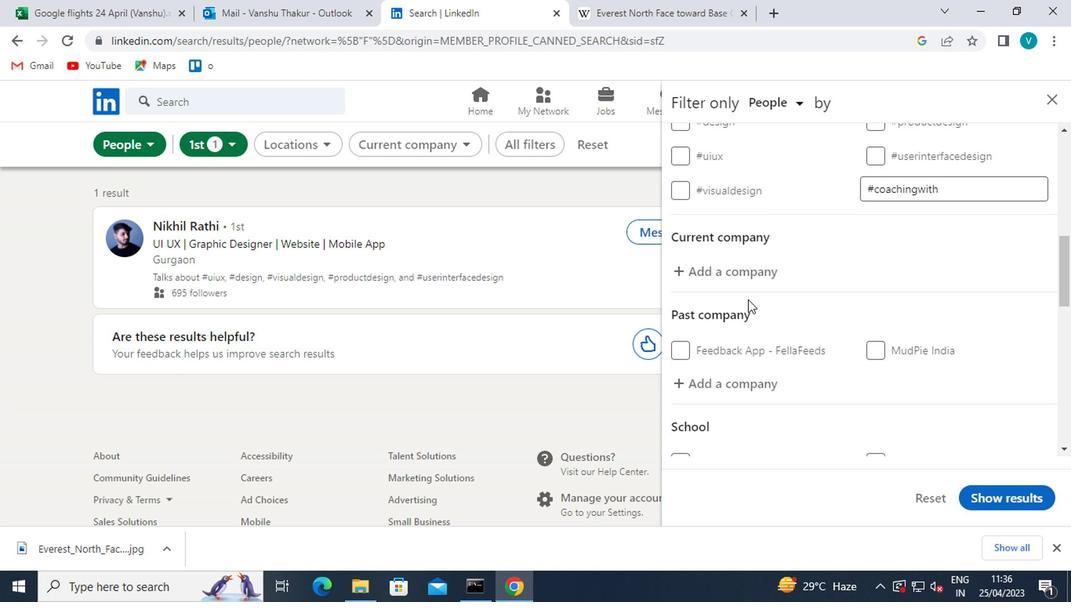 
Action: Mouse moved to (725, 267)
Screenshot: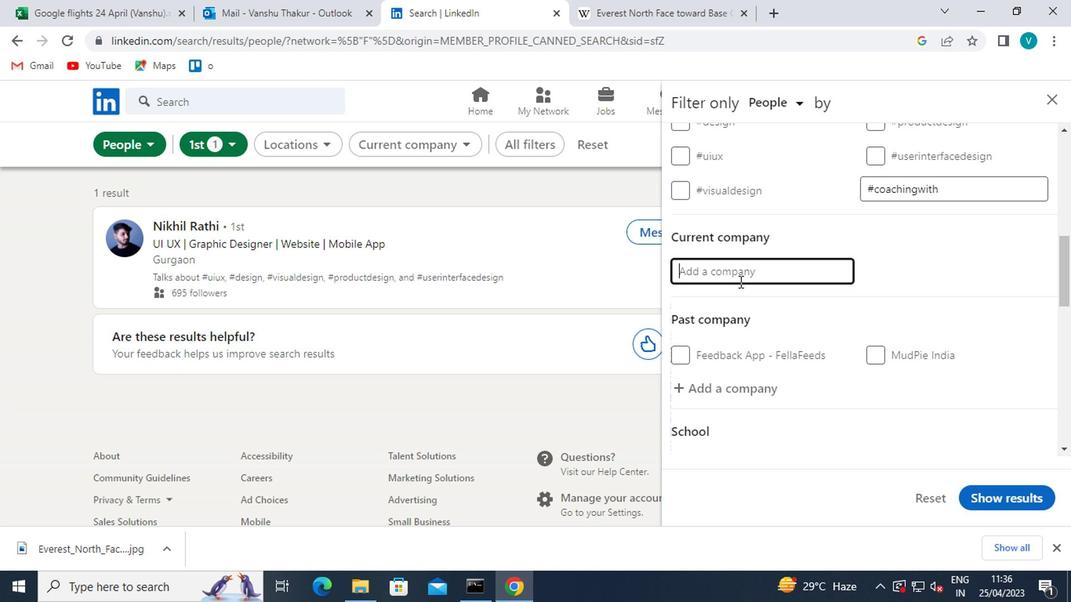 
Action: Key pressed <Key.shift>LUPIN
Screenshot: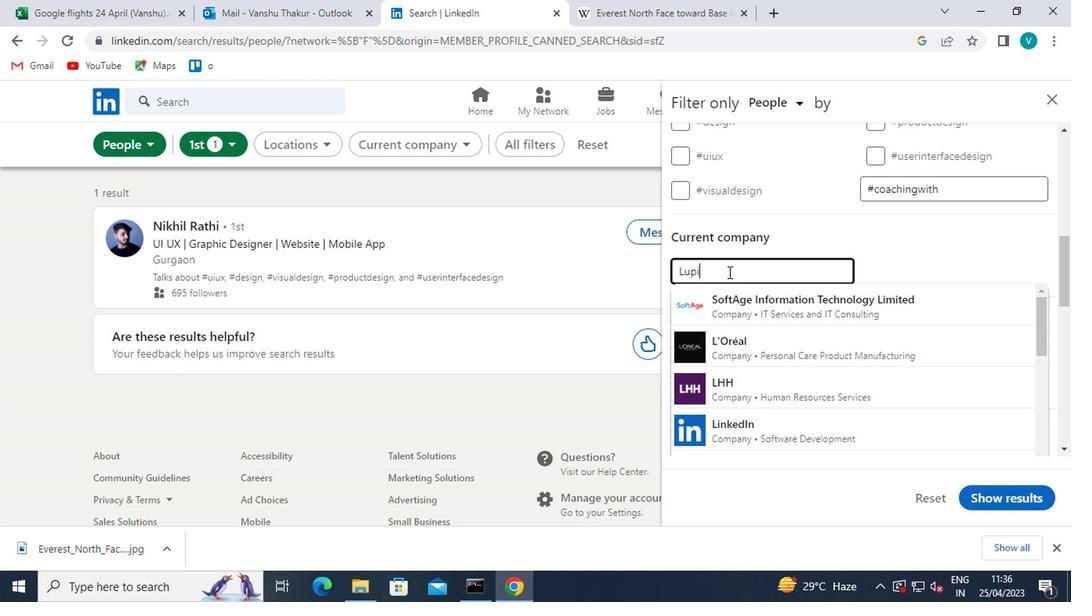 
Action: Mouse moved to (728, 303)
Screenshot: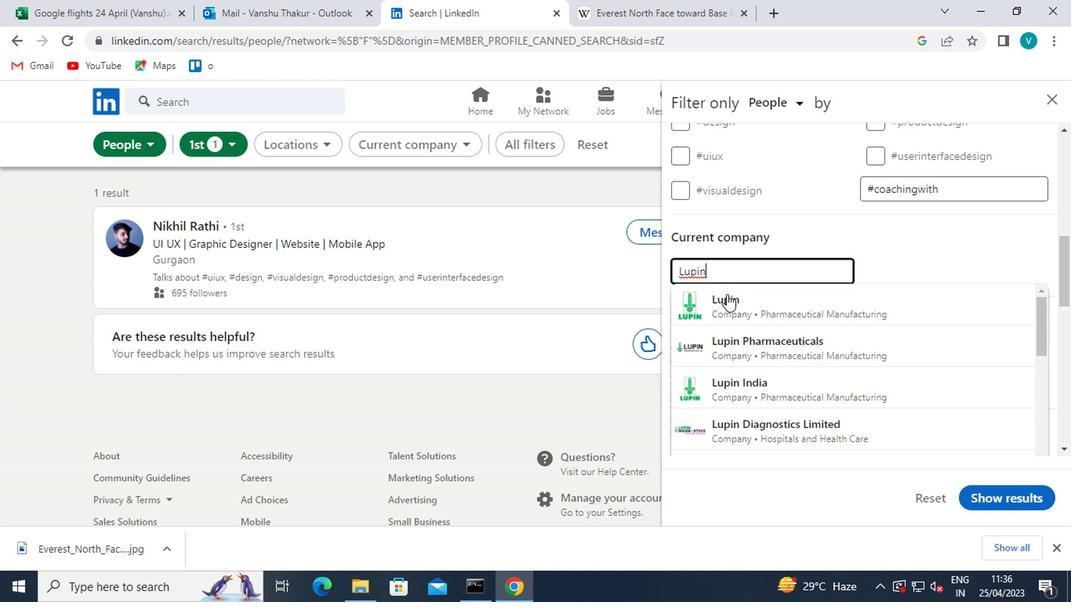 
Action: Mouse pressed left at (728, 303)
Screenshot: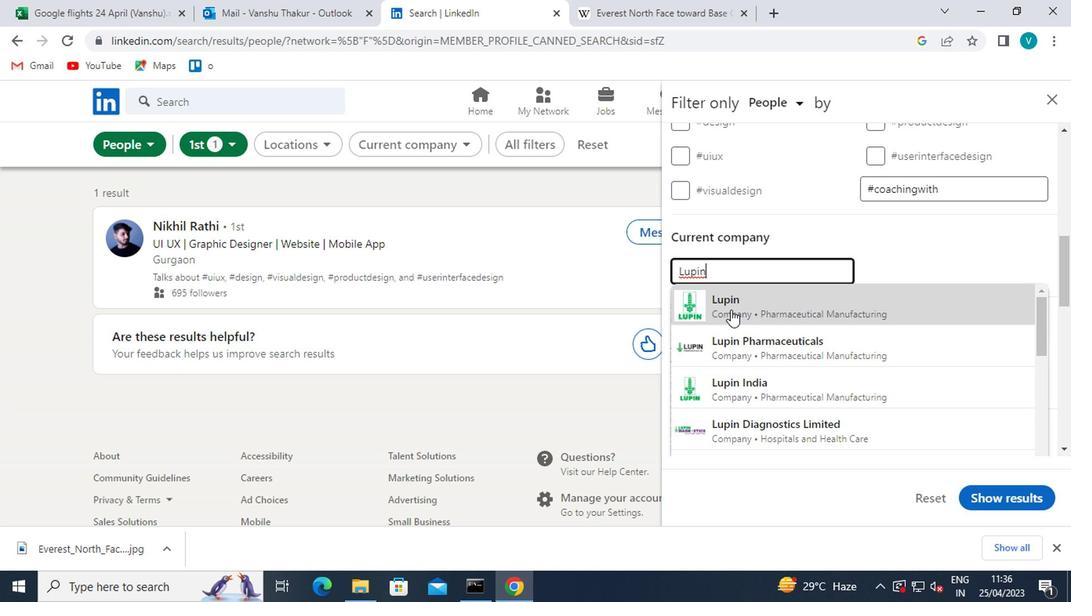 
Action: Mouse moved to (737, 311)
Screenshot: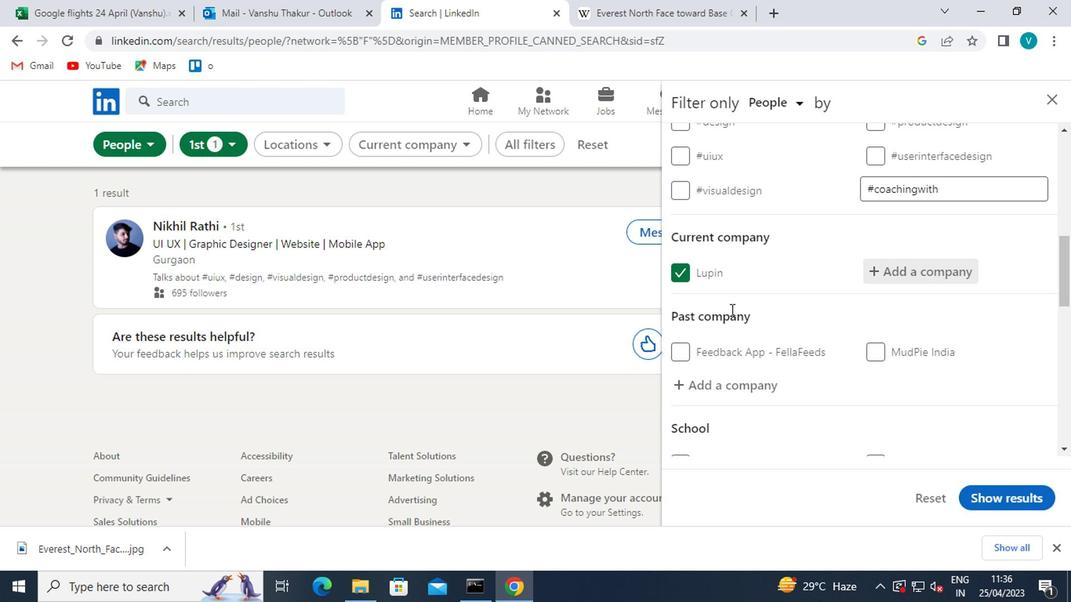 
Action: Mouse scrolled (737, 310) with delta (0, -1)
Screenshot: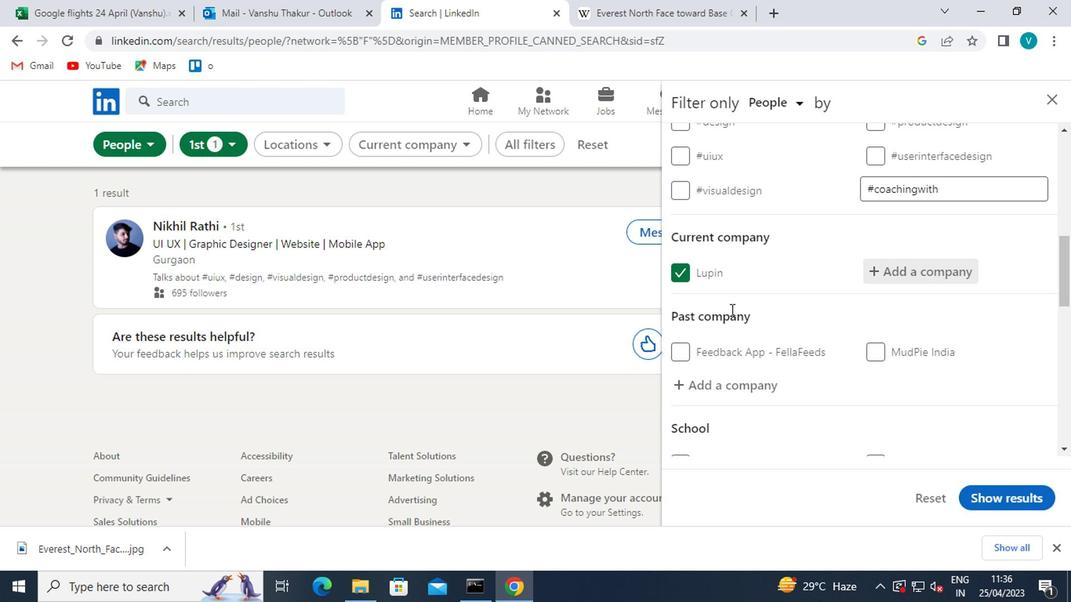 
Action: Mouse scrolled (737, 310) with delta (0, -1)
Screenshot: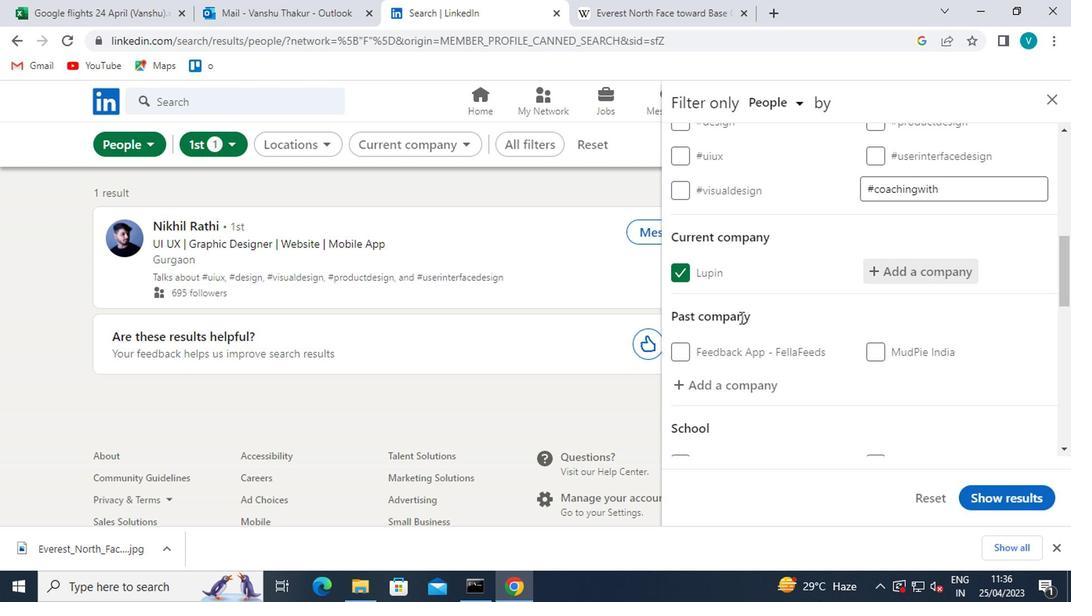 
Action: Mouse moved to (724, 341)
Screenshot: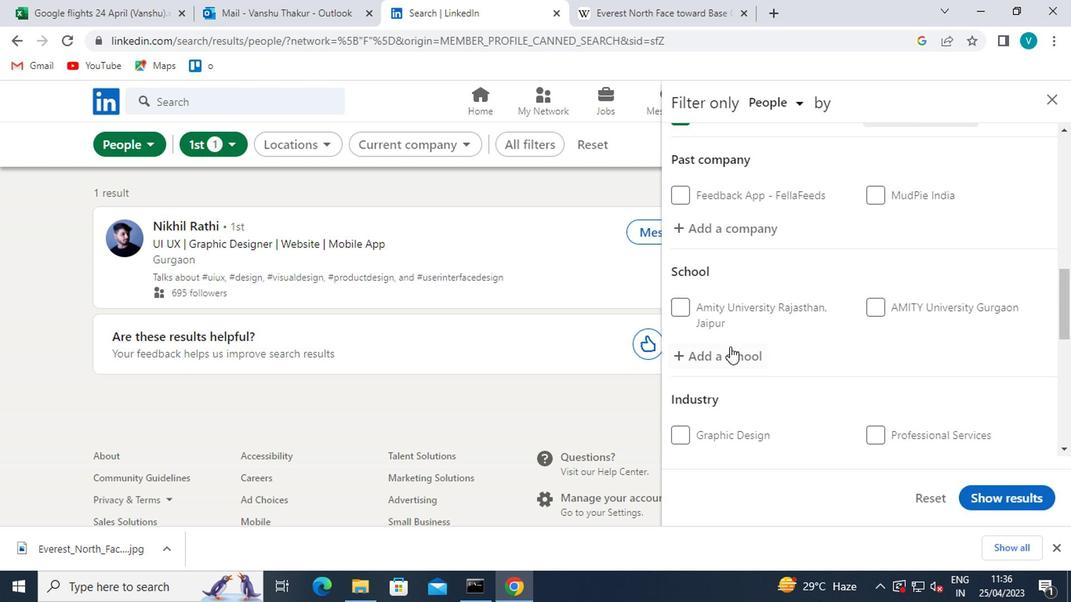 
Action: Mouse pressed left at (724, 341)
Screenshot: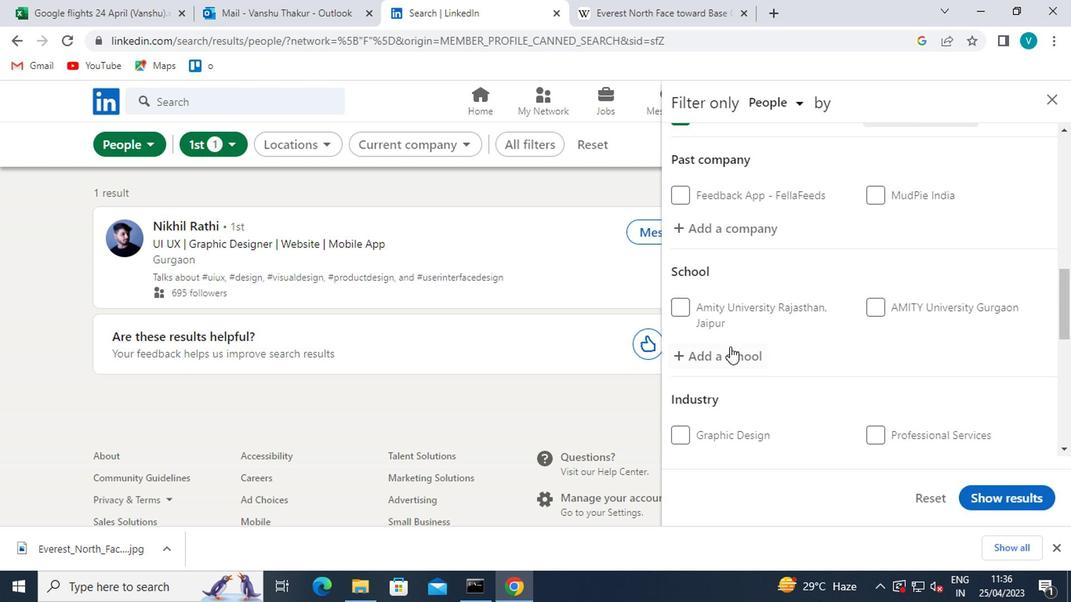 
Action: Mouse moved to (726, 341)
Screenshot: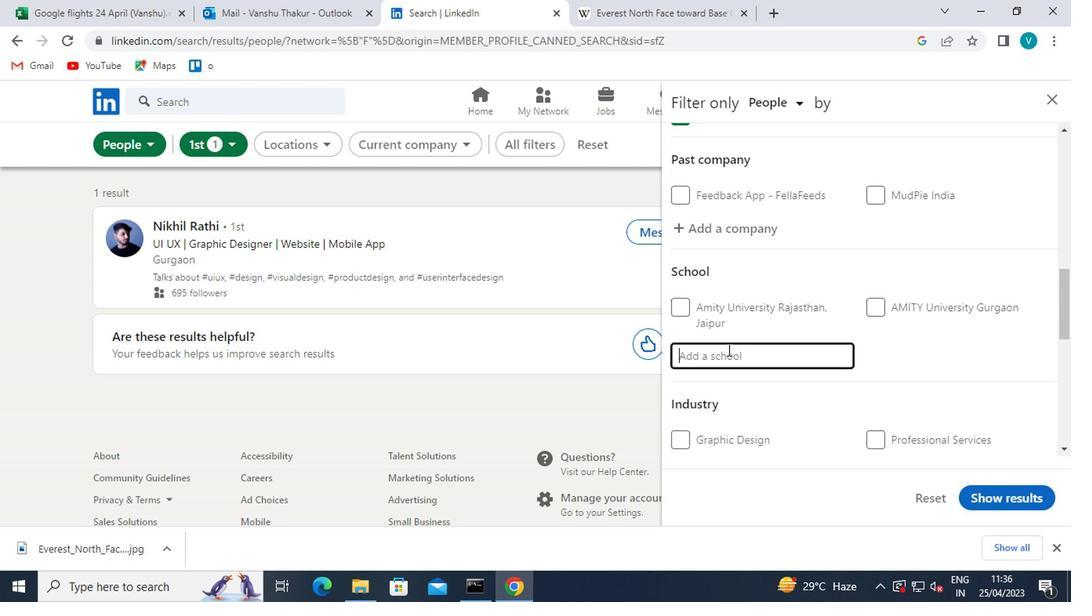 
Action: Key pressed <Key.shift>BAGALKOT
Screenshot: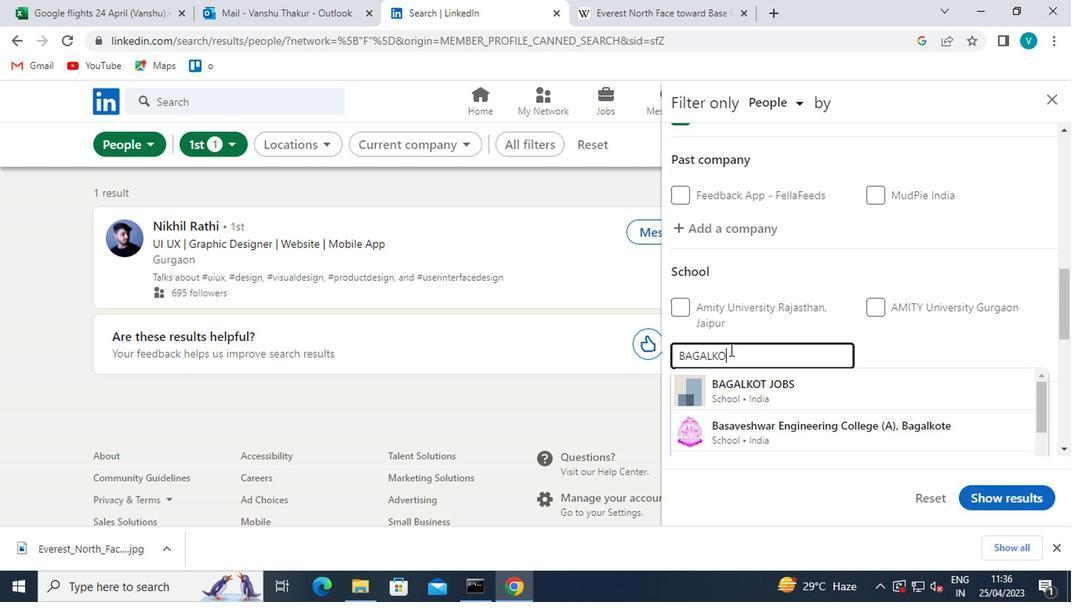 
Action: Mouse moved to (781, 382)
Screenshot: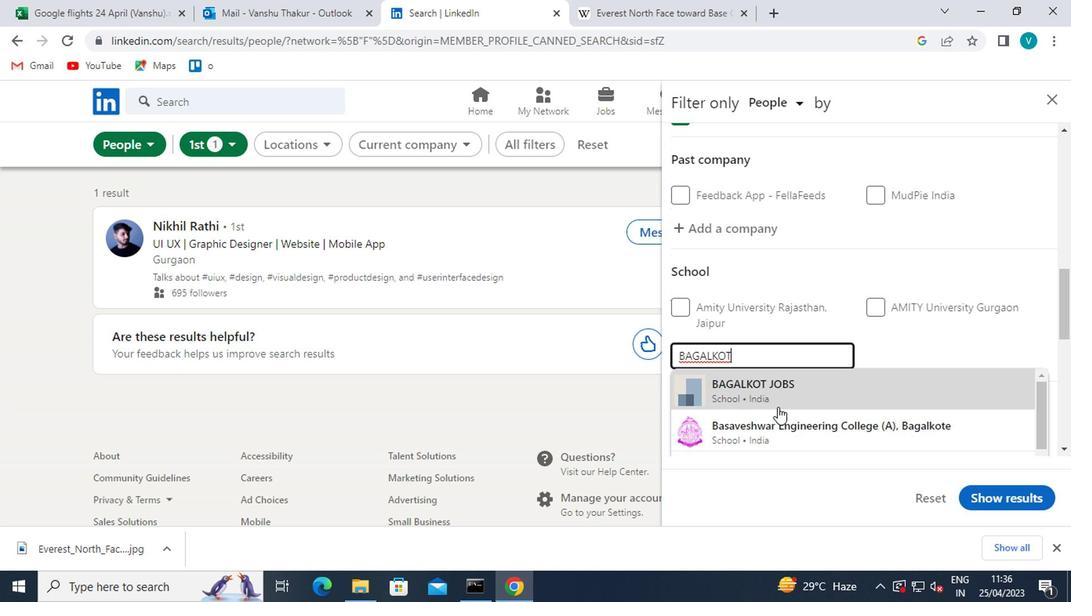 
Action: Mouse pressed left at (781, 382)
Screenshot: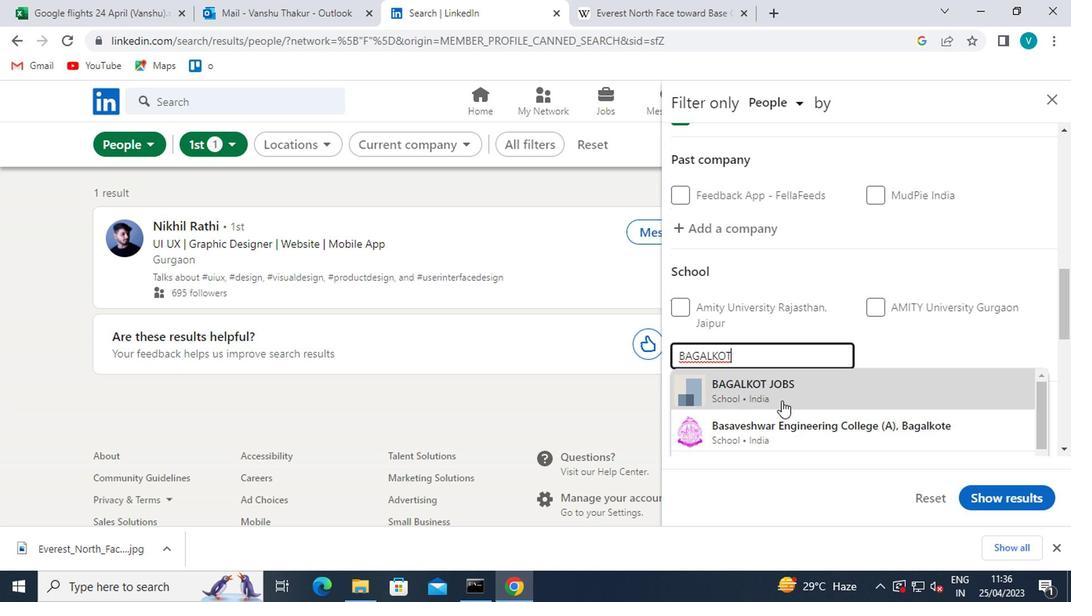 
Action: Mouse moved to (778, 376)
Screenshot: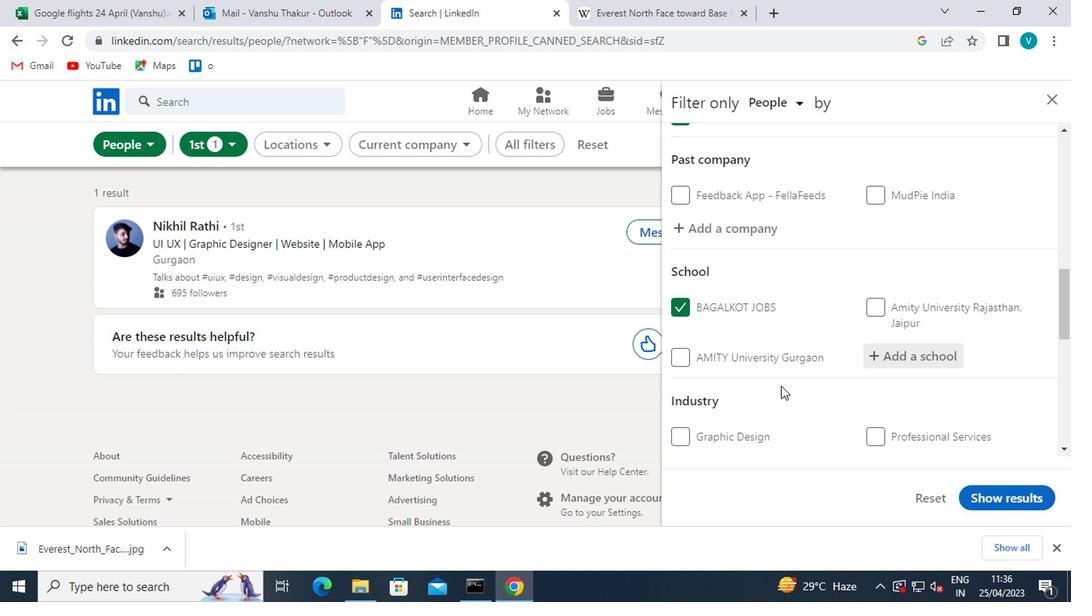 
Action: Mouse scrolled (778, 375) with delta (0, 0)
Screenshot: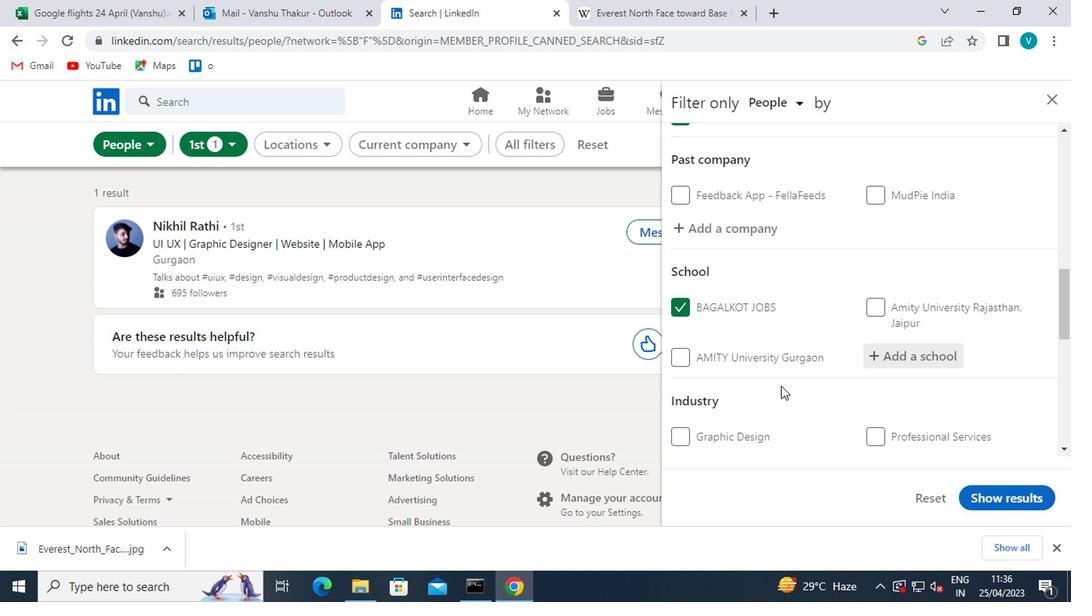 
Action: Mouse moved to (778, 376)
Screenshot: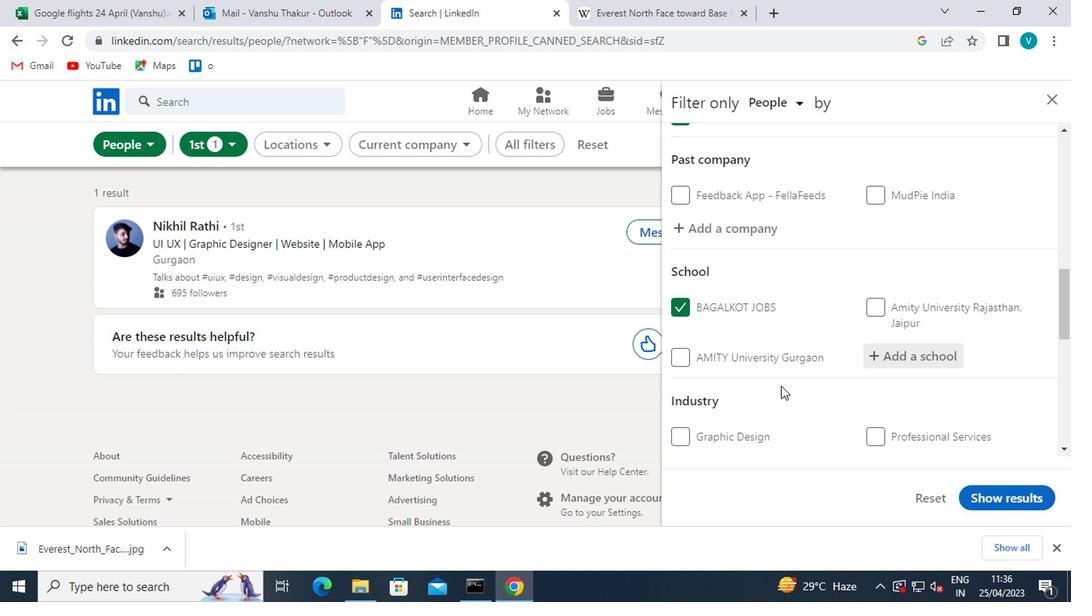 
Action: Mouse scrolled (778, 376) with delta (0, 0)
Screenshot: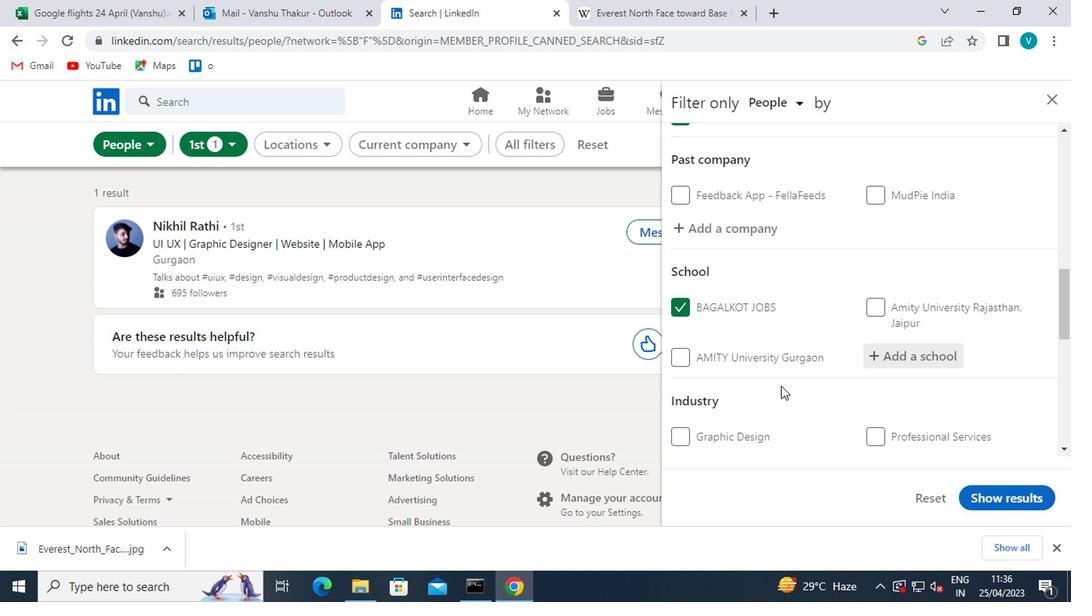 
Action: Mouse moved to (898, 305)
Screenshot: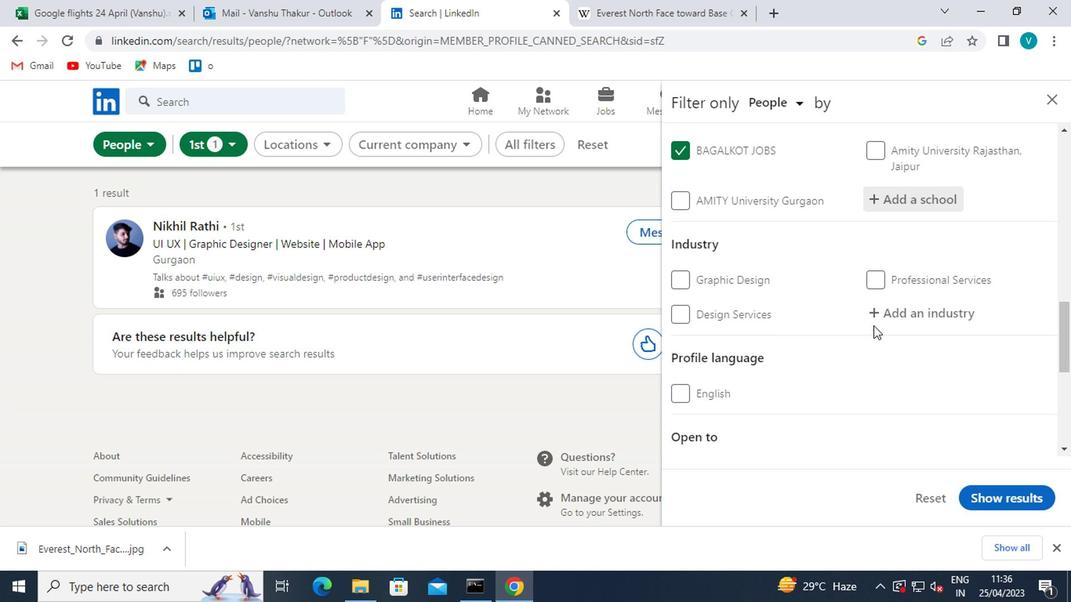 
Action: Mouse pressed left at (898, 305)
Screenshot: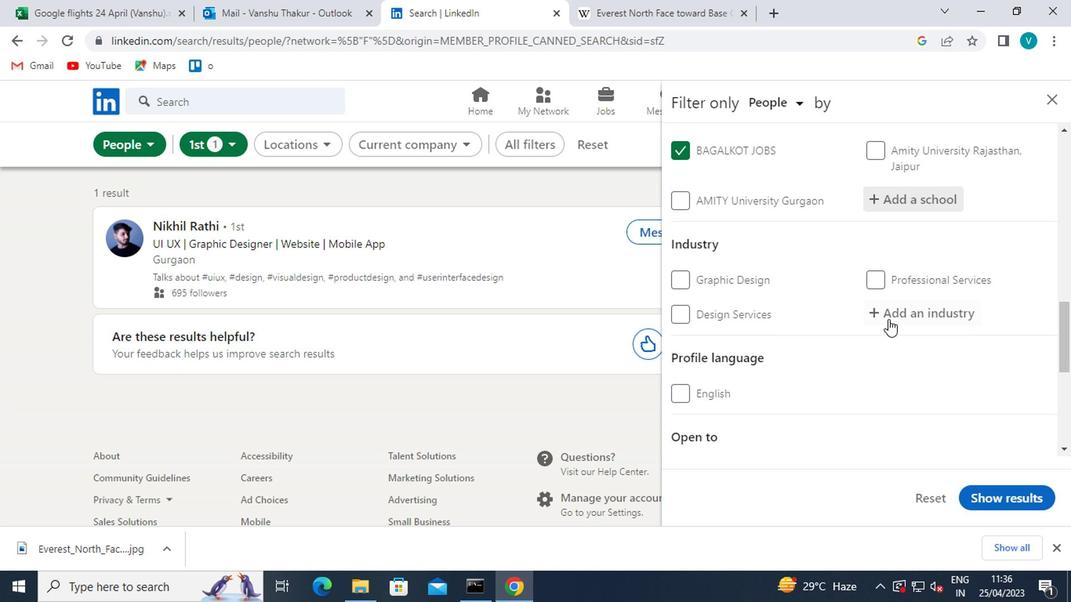 
Action: Mouse moved to (783, 227)
Screenshot: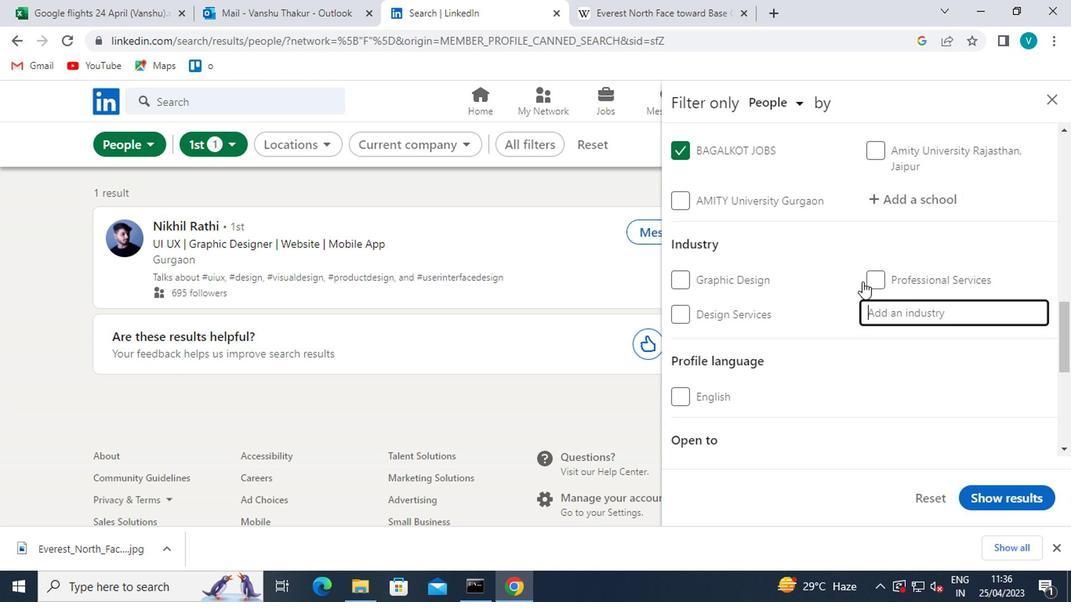 
Action: Key pressed <Key.shift>ROBOTICS
Screenshot: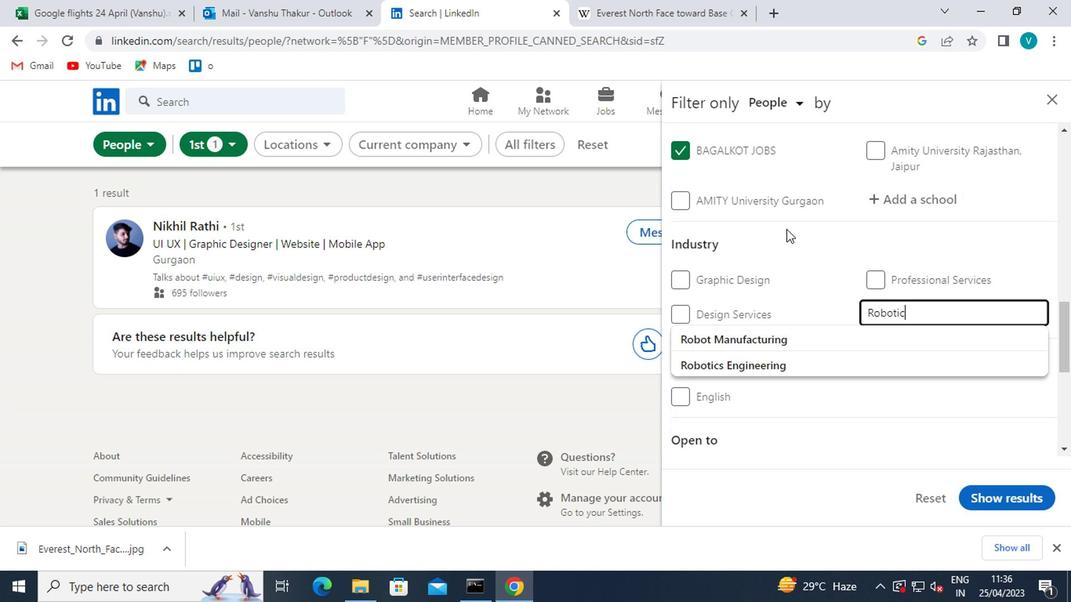 
Action: Mouse moved to (753, 331)
Screenshot: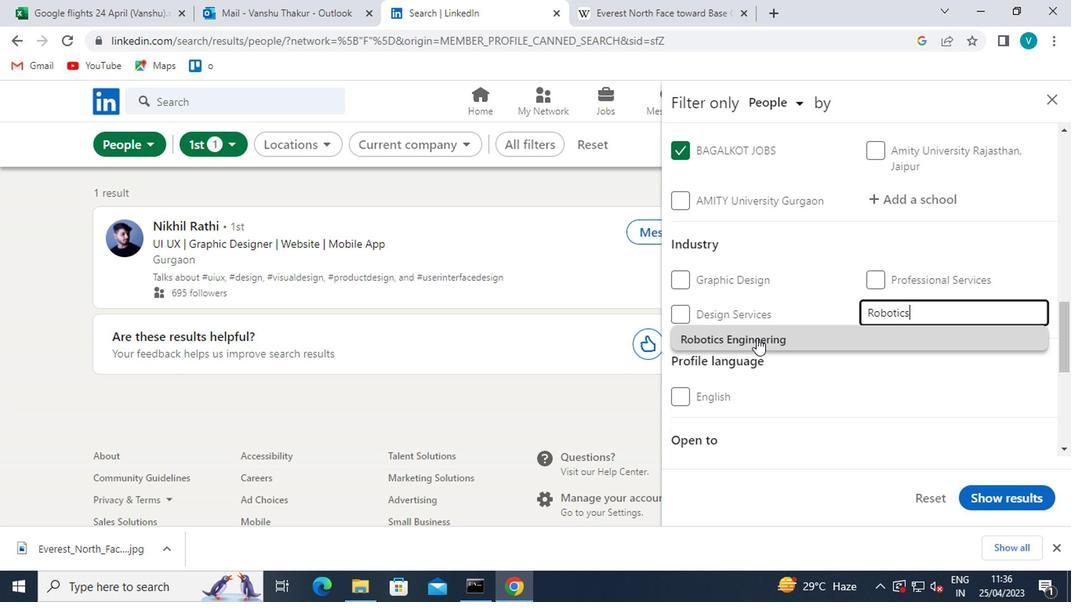 
Action: Mouse pressed left at (753, 331)
Screenshot: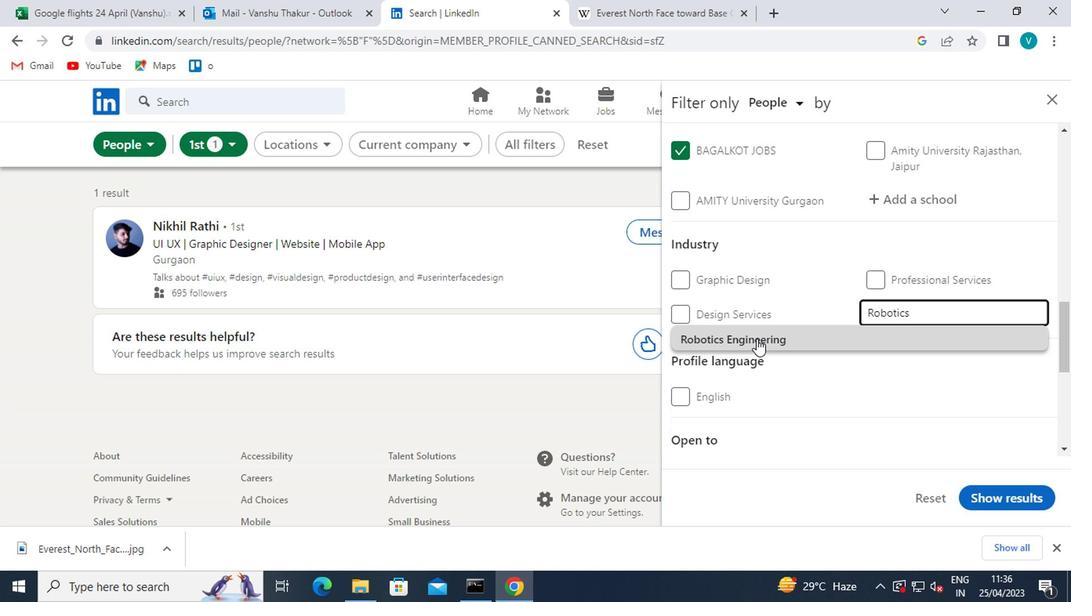 
Action: Mouse scrolled (753, 330) with delta (0, -1)
Screenshot: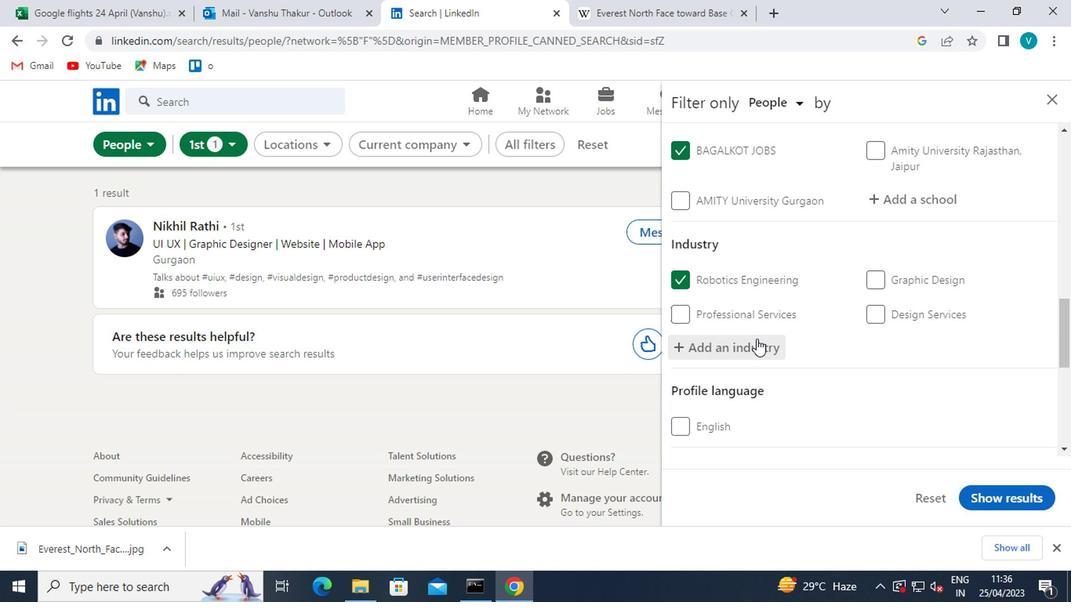 
Action: Mouse scrolled (753, 330) with delta (0, -1)
Screenshot: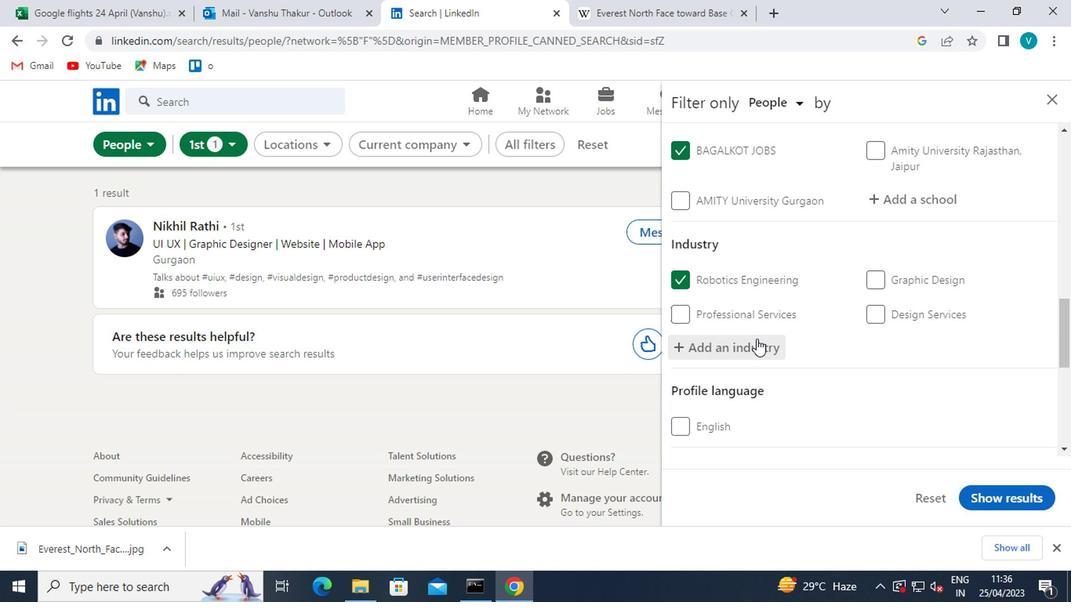 
Action: Mouse scrolled (753, 330) with delta (0, -1)
Screenshot: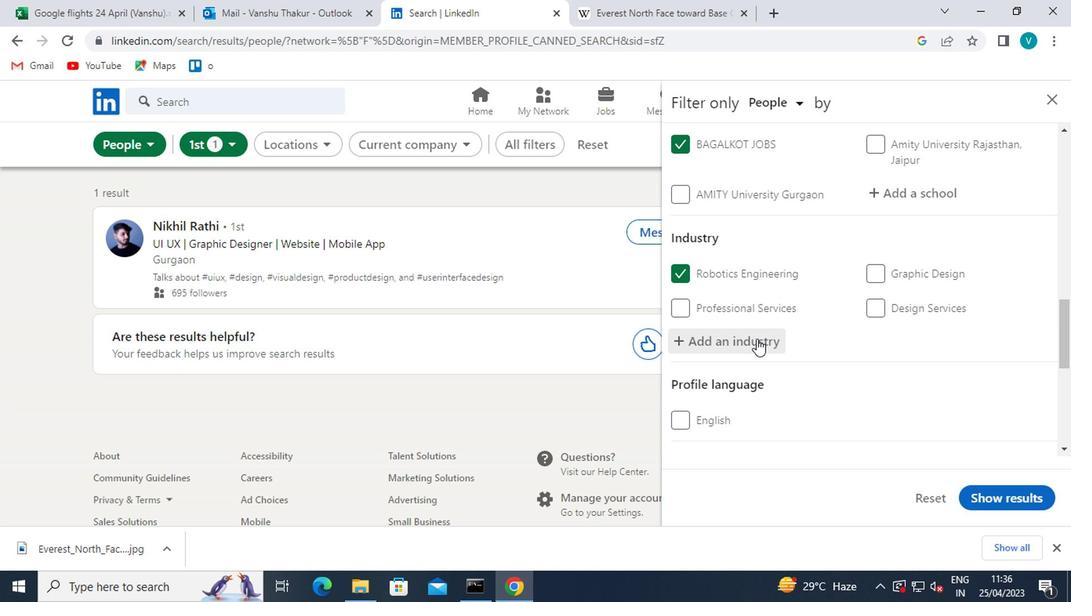 
Action: Mouse moved to (743, 345)
Screenshot: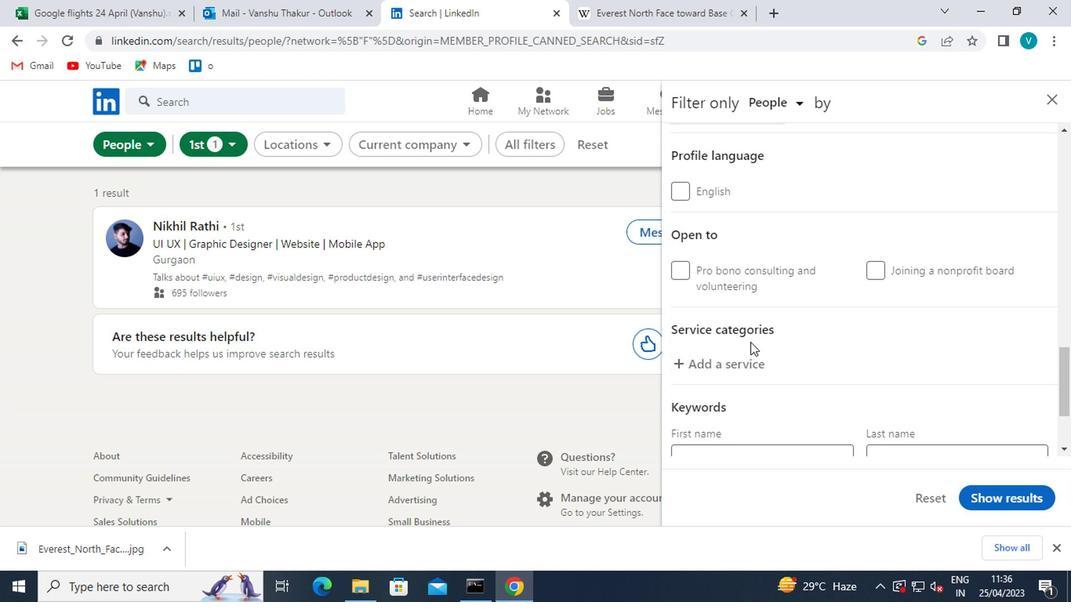 
Action: Mouse pressed left at (743, 345)
Screenshot: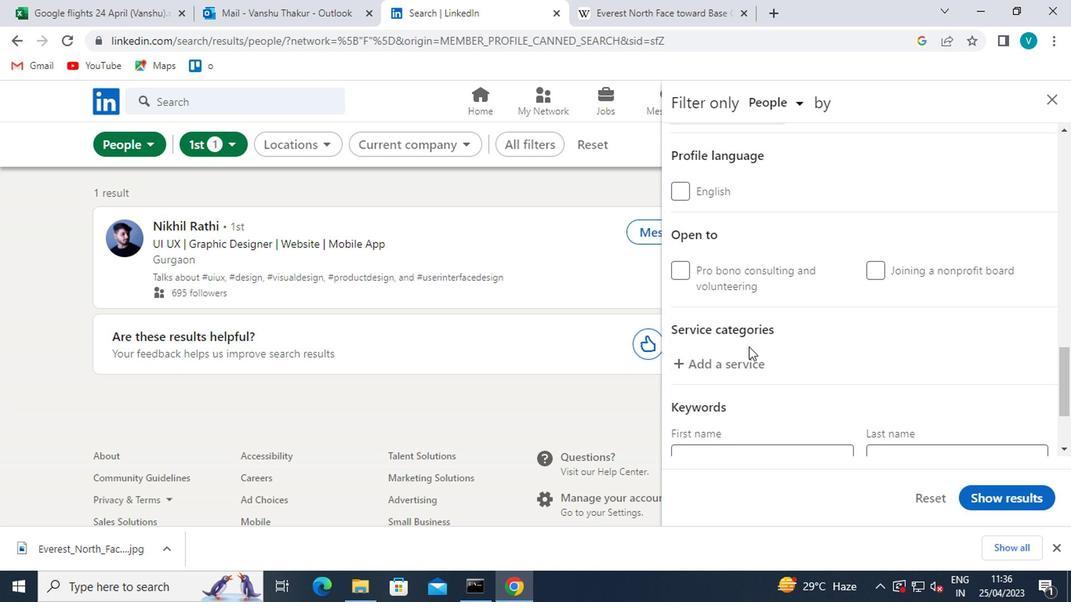 
Action: Mouse moved to (743, 345)
Screenshot: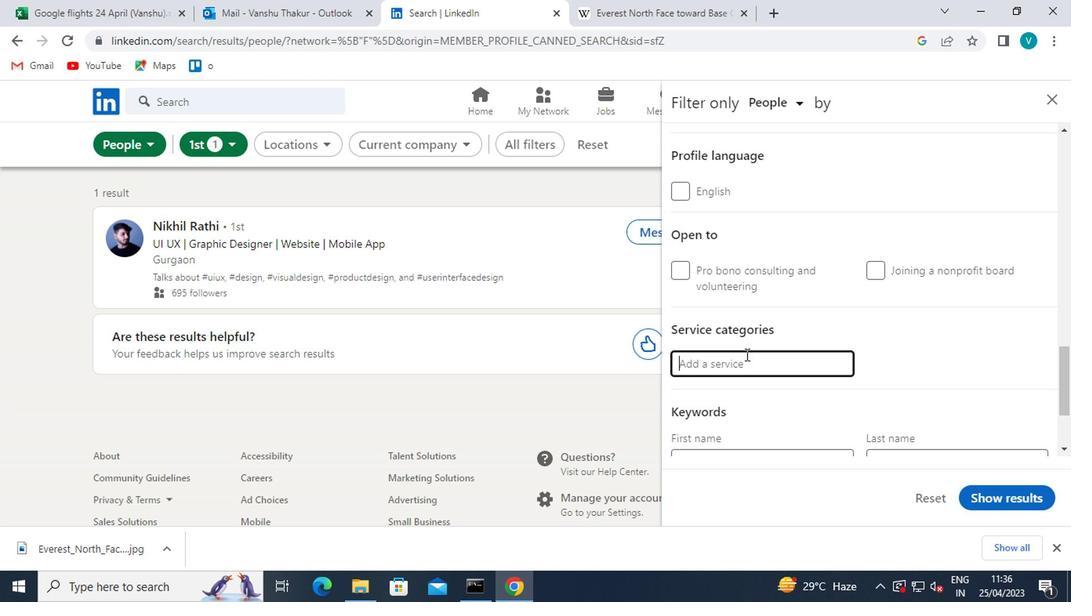 
Action: Key pressed <Key.shift>COMMERCIAL
Screenshot: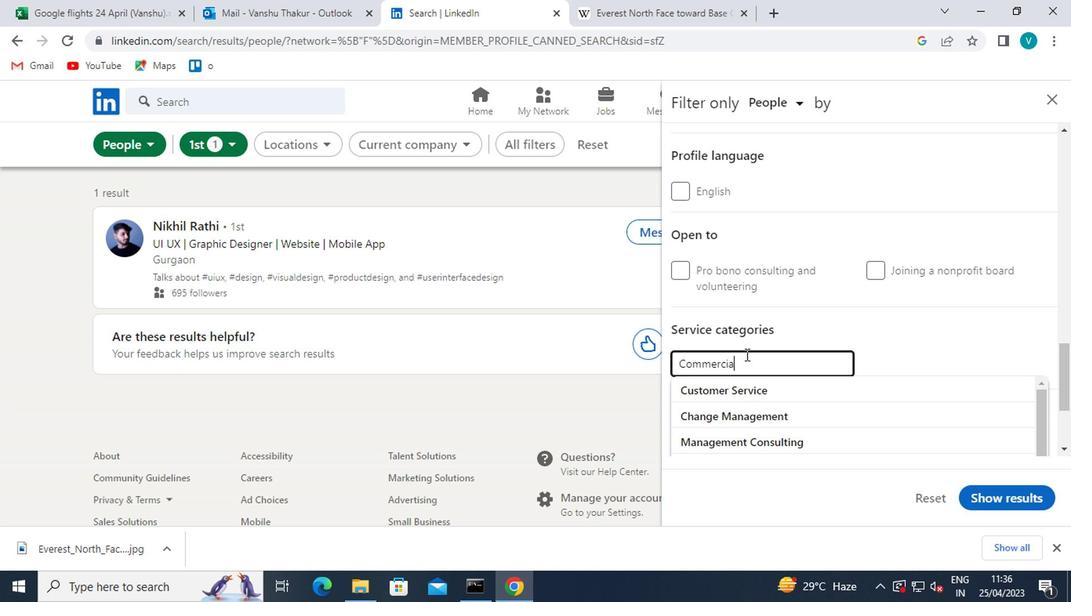 
Action: Mouse moved to (750, 407)
Screenshot: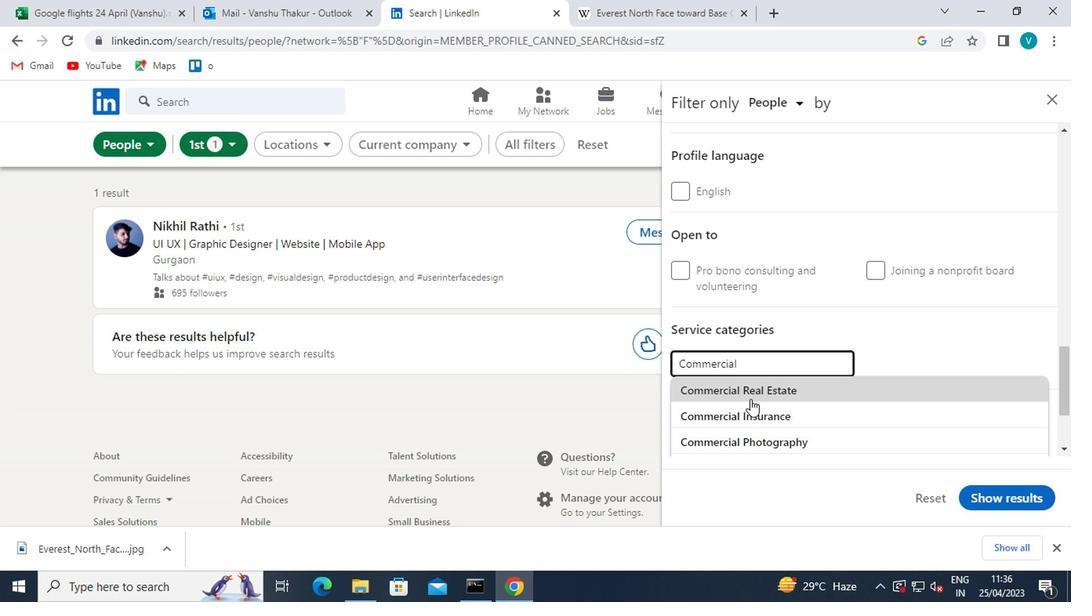 
Action: Mouse pressed left at (750, 407)
Screenshot: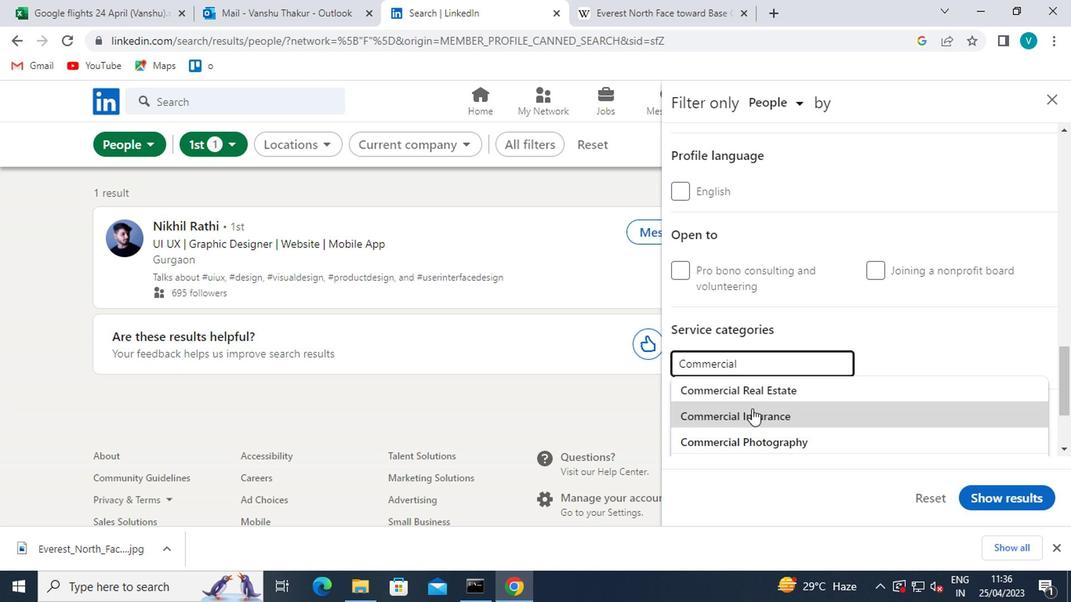 
Action: Mouse moved to (750, 408)
Screenshot: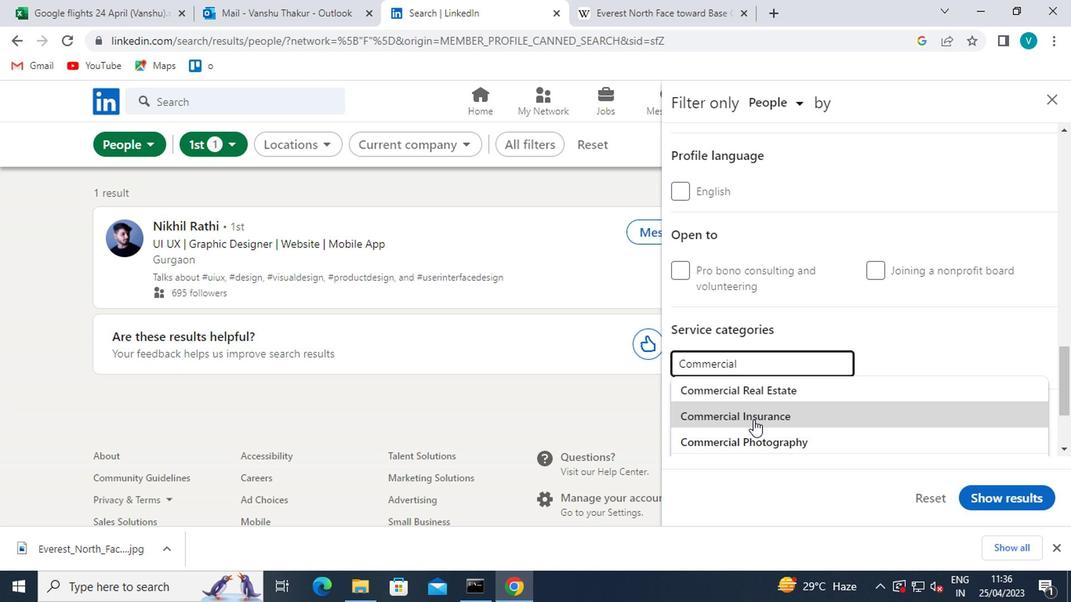 
Action: Mouse scrolled (750, 407) with delta (0, -1)
Screenshot: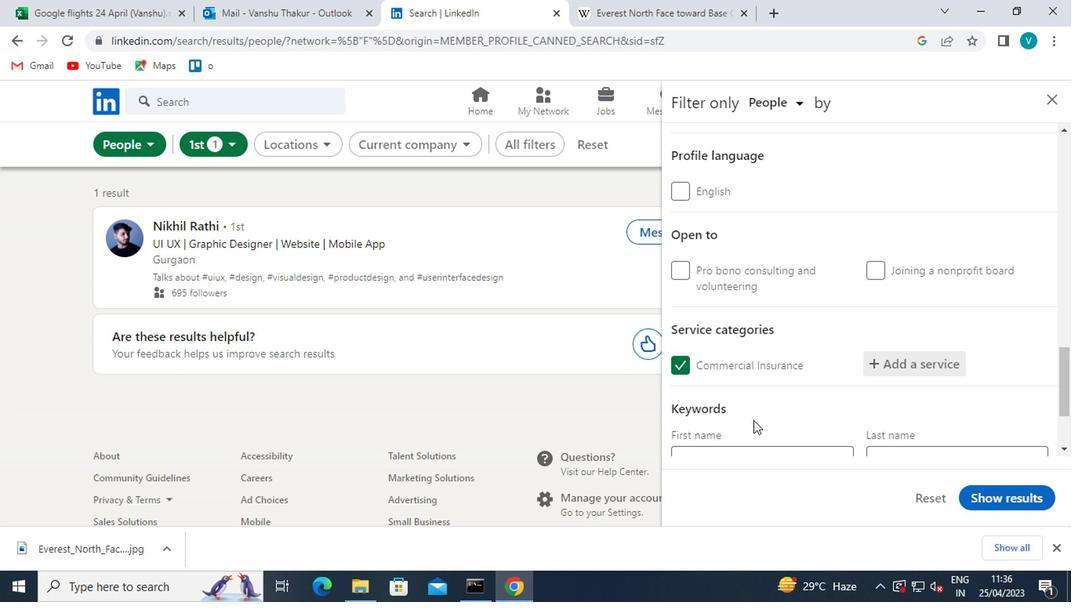 
Action: Mouse scrolled (750, 407) with delta (0, -1)
Screenshot: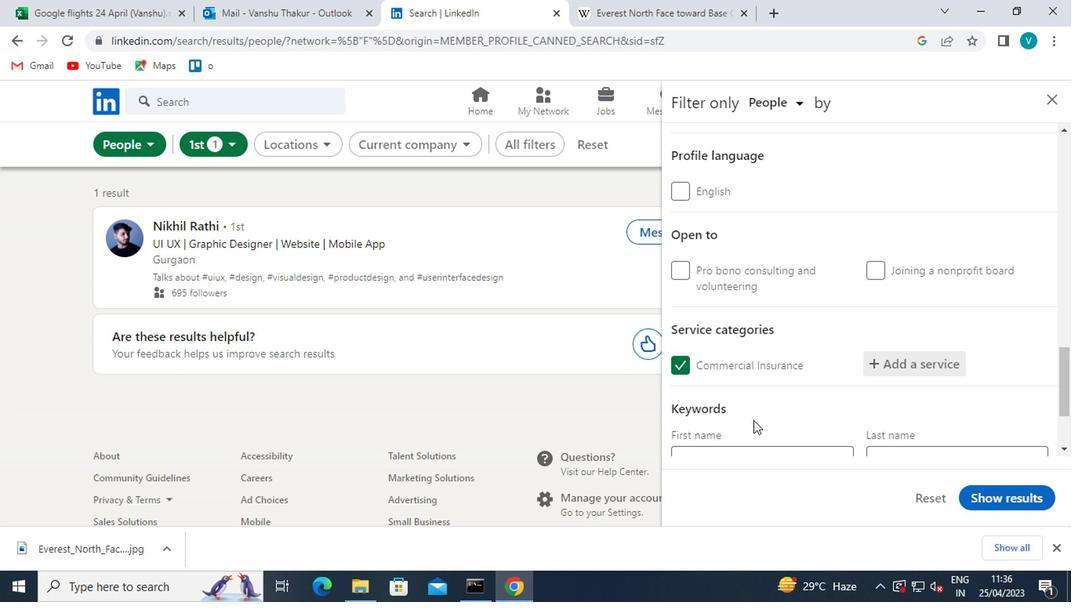 
Action: Mouse moved to (751, 381)
Screenshot: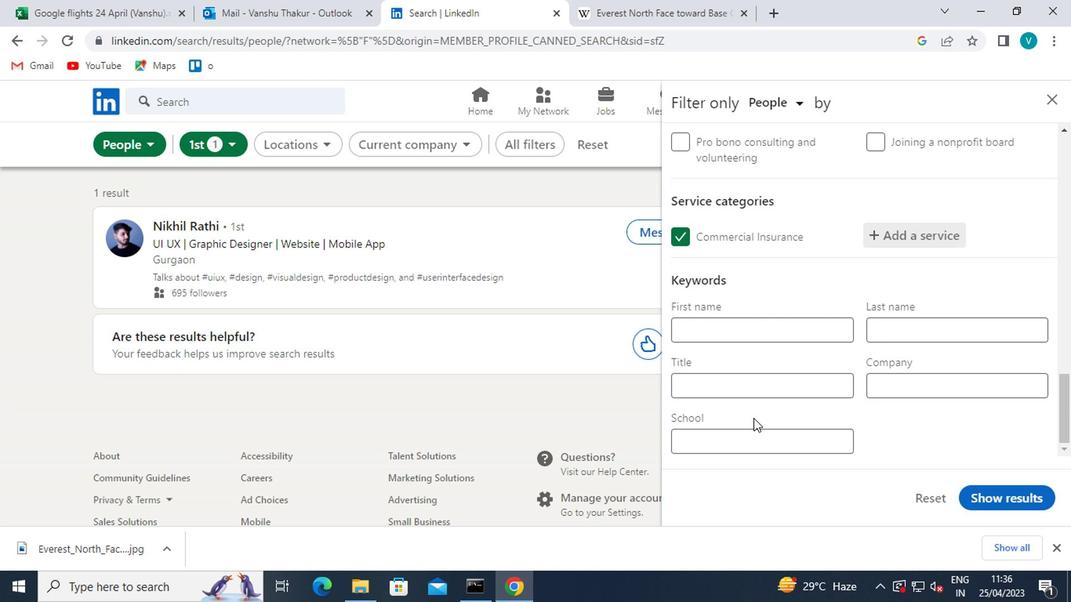 
Action: Mouse pressed left at (751, 381)
Screenshot: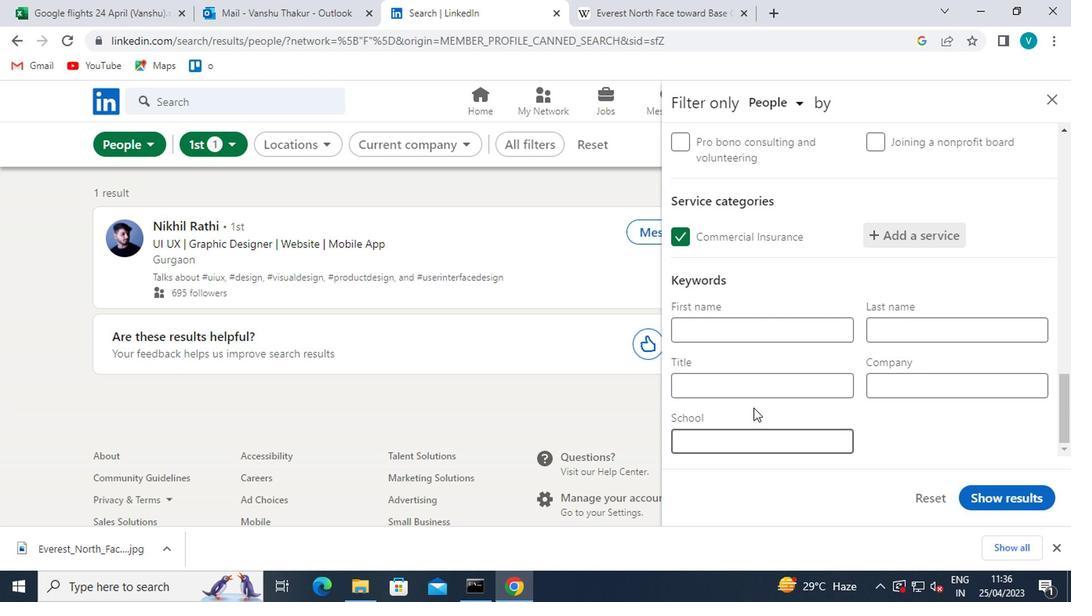 
Action: Key pressed <Key.shift>BELLHOP
Screenshot: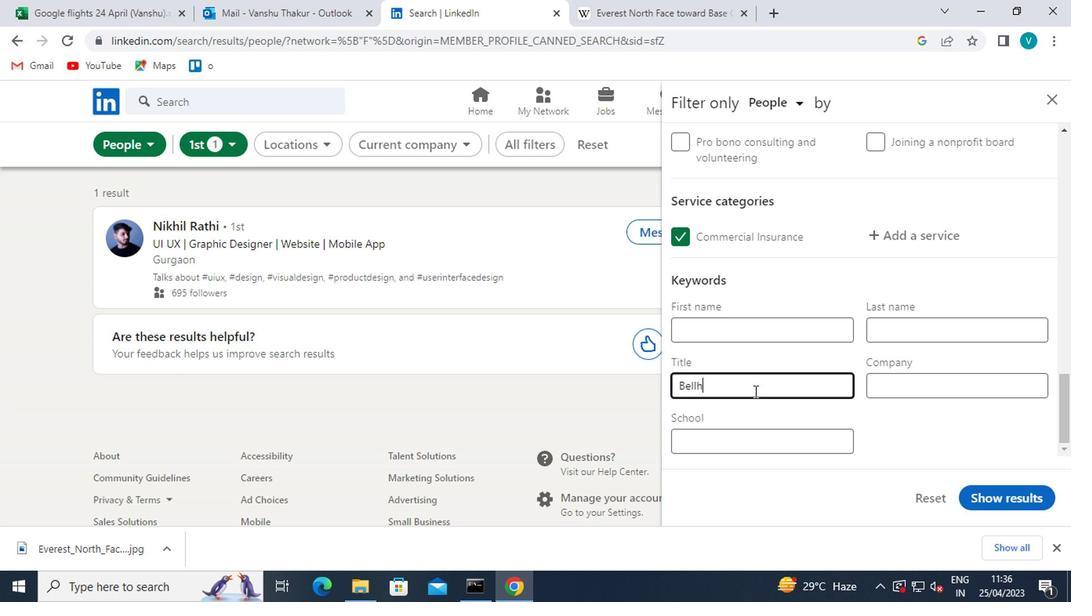 
Action: Mouse moved to (961, 469)
Screenshot: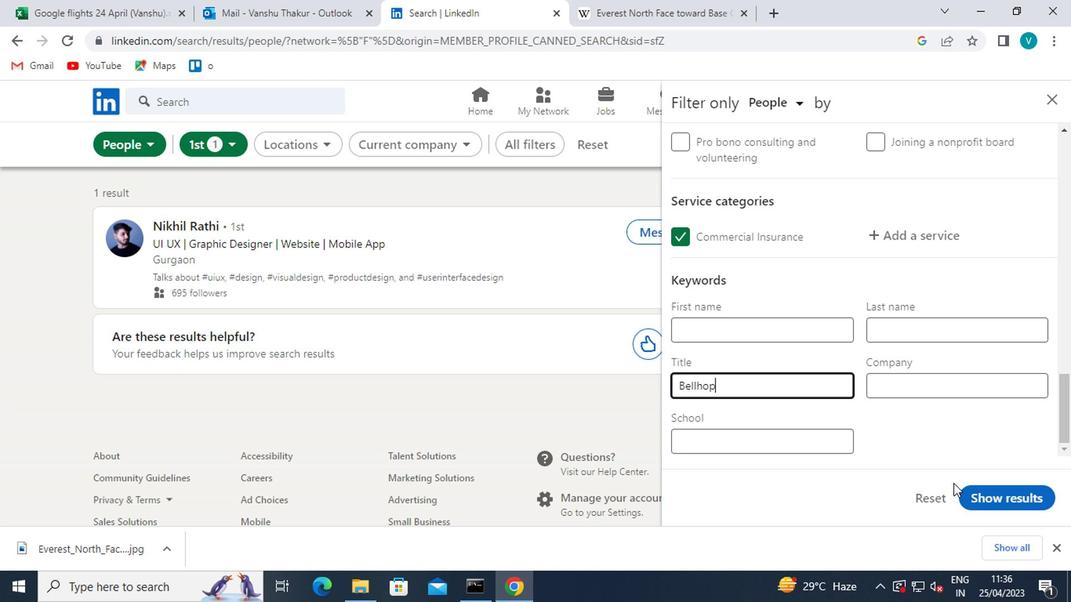 
Action: Mouse pressed left at (961, 469)
Screenshot: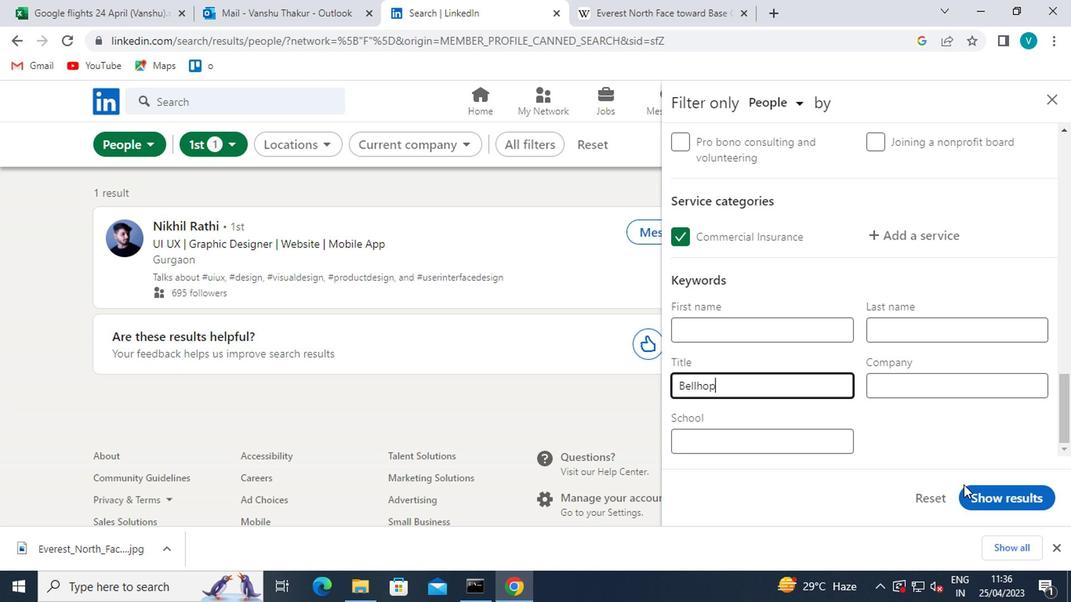 
Action: Mouse moved to (965, 473)
Screenshot: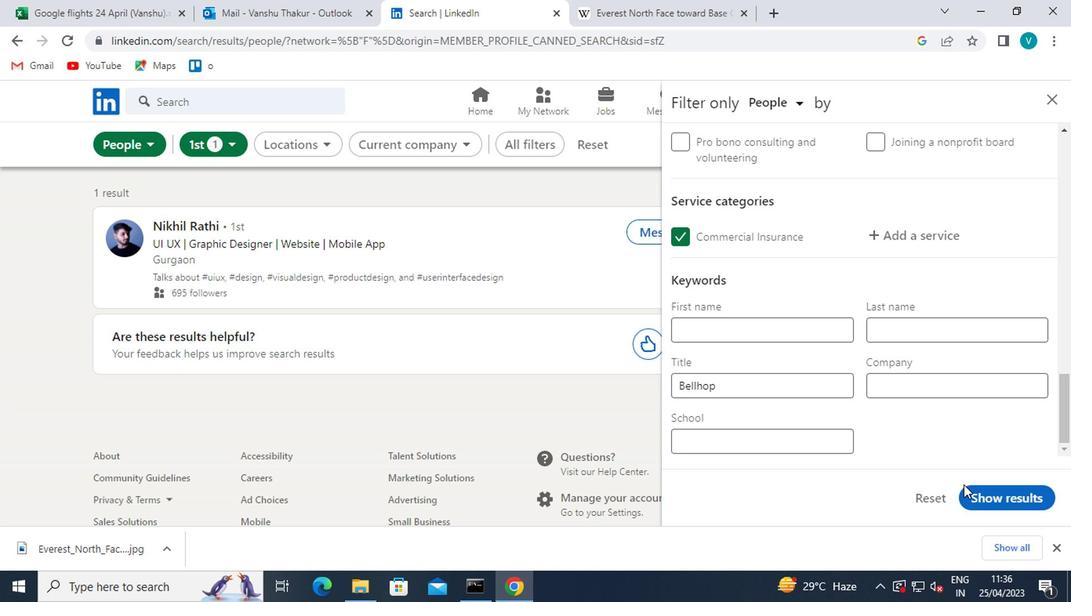 
Action: Mouse pressed left at (965, 473)
Screenshot: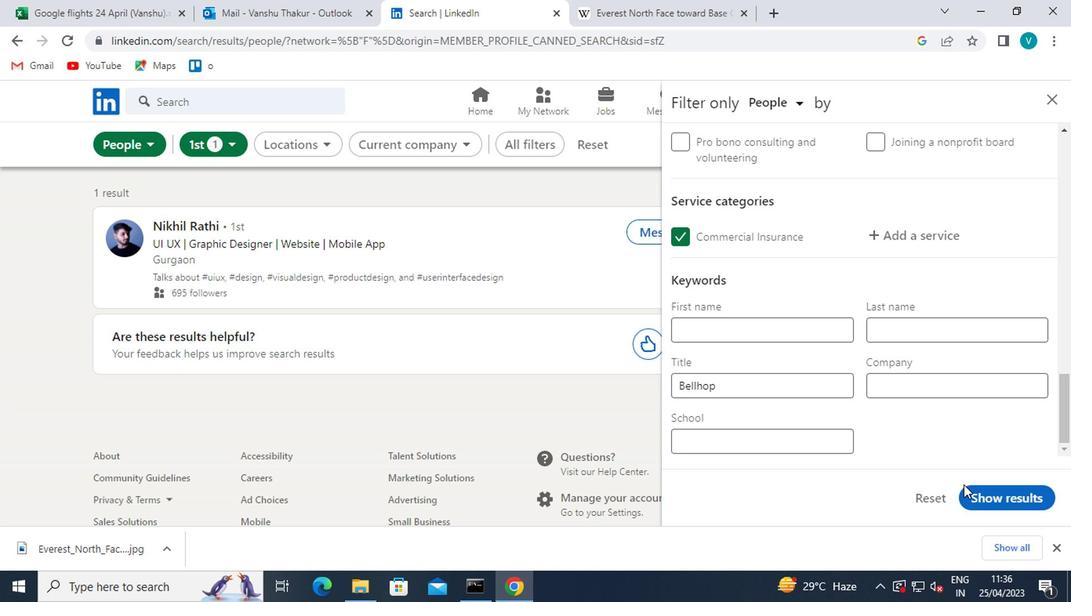 
Action: Mouse moved to (966, 473)
Screenshot: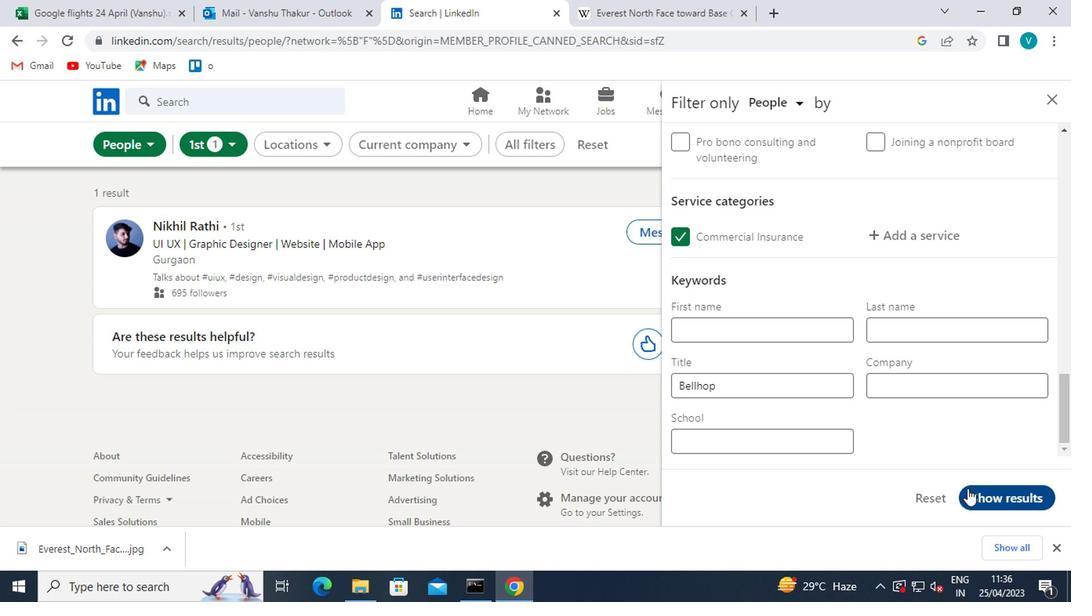 
